Task: Find connections with filter location Idenao with filter topic #Professionalwomenwith filter profile language German with filter current company Tiens with filter school Telangana jobs and careers with filter industry Wholesale Motor Vehicles and Parts with filter service category Mortgage Lending with filter keywords title Reservationist
Action: Mouse moved to (487, 62)
Screenshot: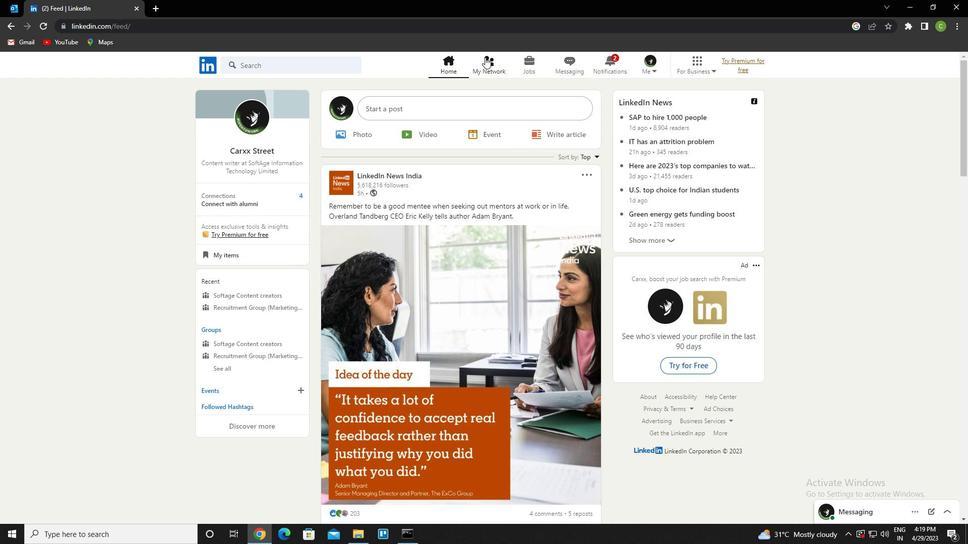 
Action: Mouse pressed left at (487, 62)
Screenshot: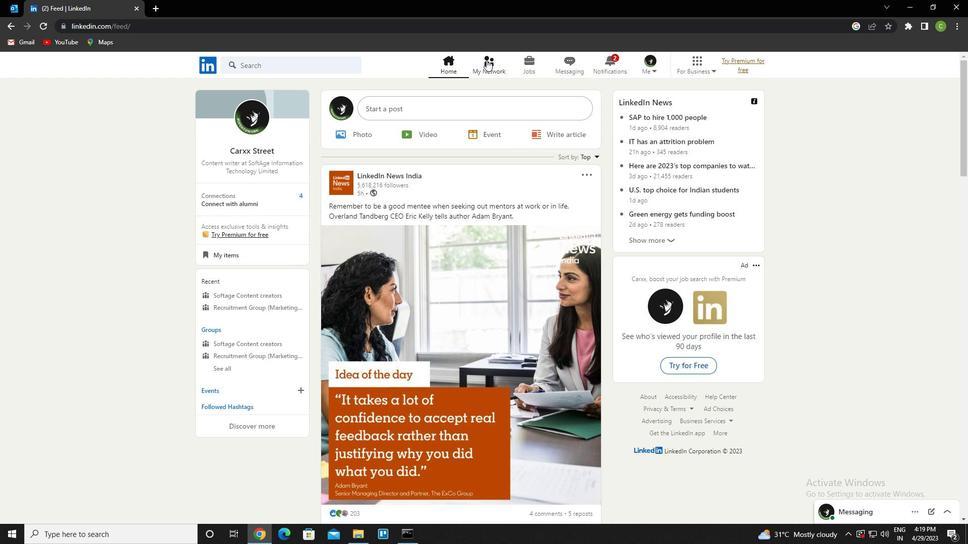 
Action: Mouse moved to (273, 129)
Screenshot: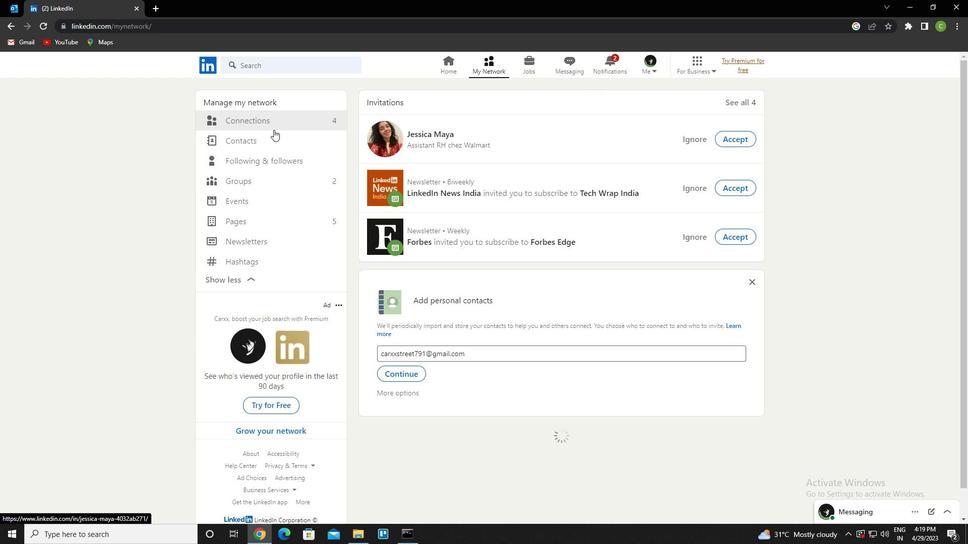 
Action: Mouse pressed left at (273, 129)
Screenshot: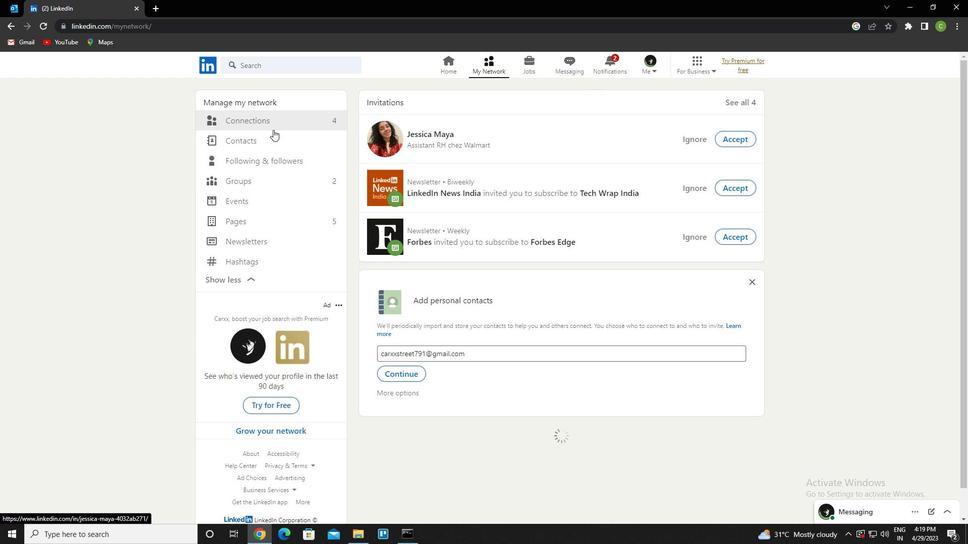 
Action: Mouse pressed left at (273, 129)
Screenshot: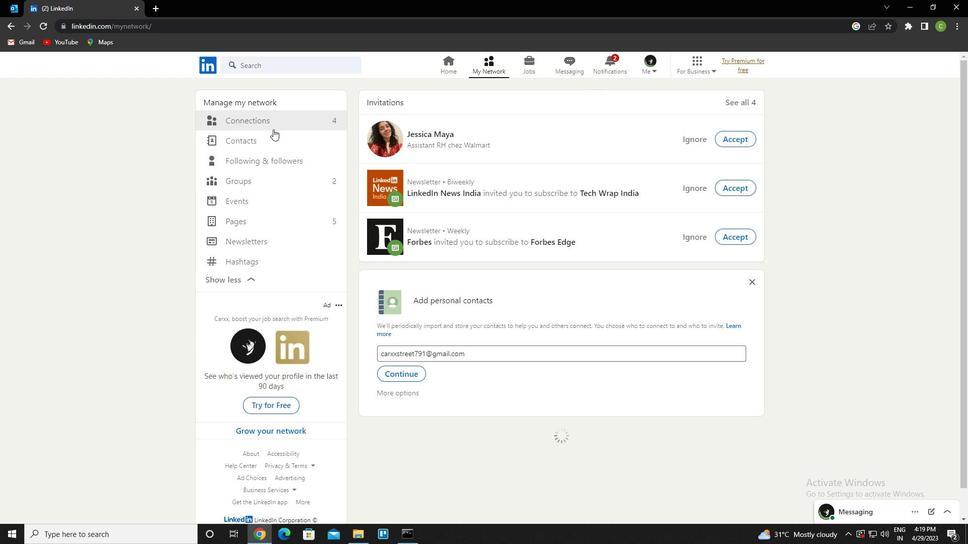 
Action: Mouse moved to (310, 120)
Screenshot: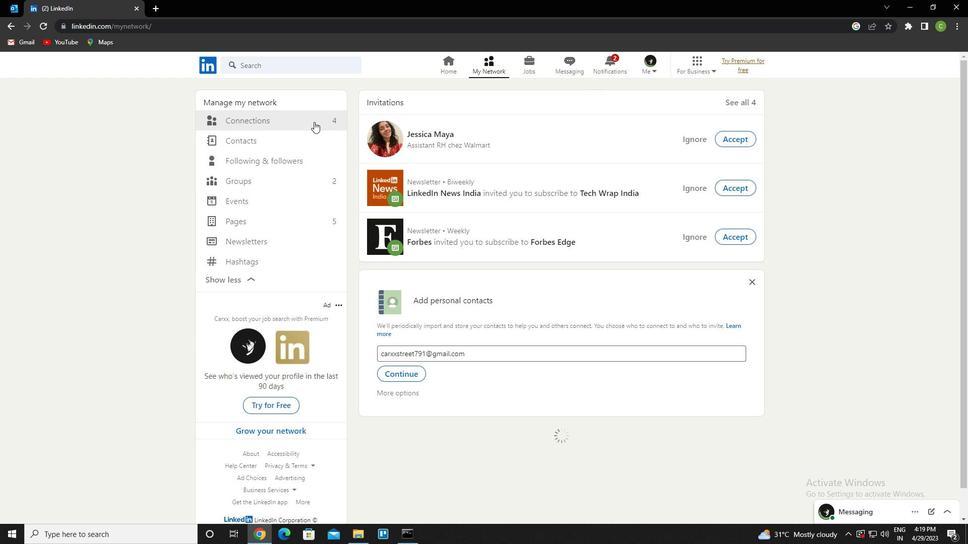 
Action: Mouse pressed left at (310, 120)
Screenshot: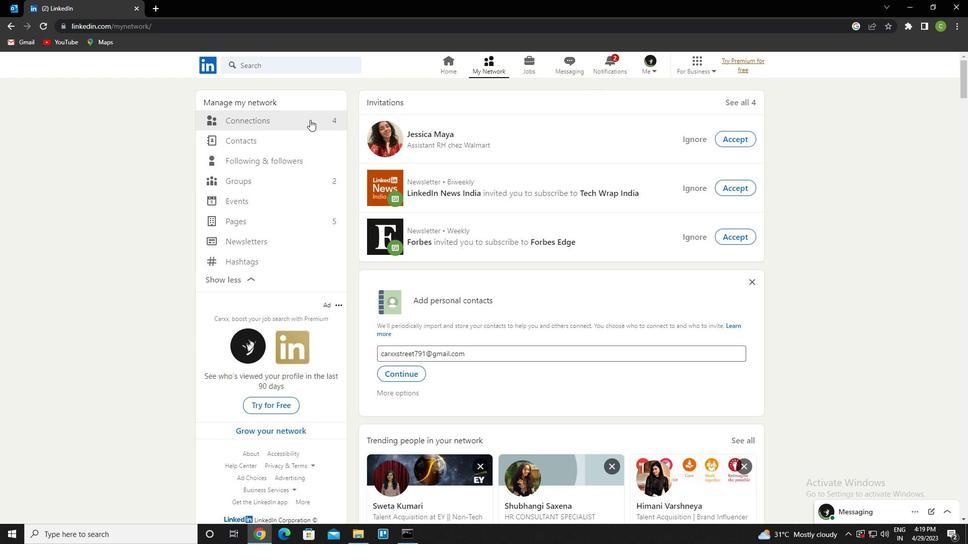 
Action: Mouse moved to (571, 123)
Screenshot: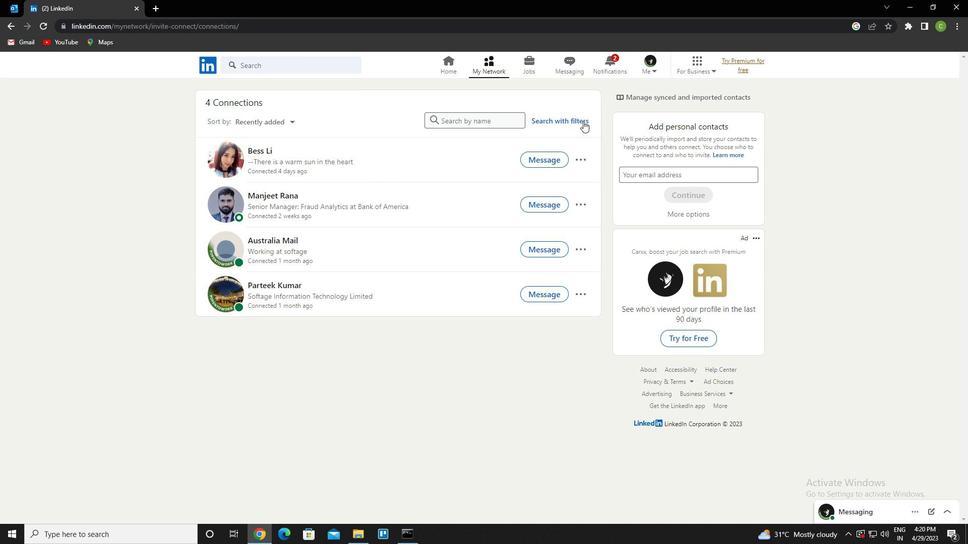 
Action: Mouse pressed left at (571, 123)
Screenshot: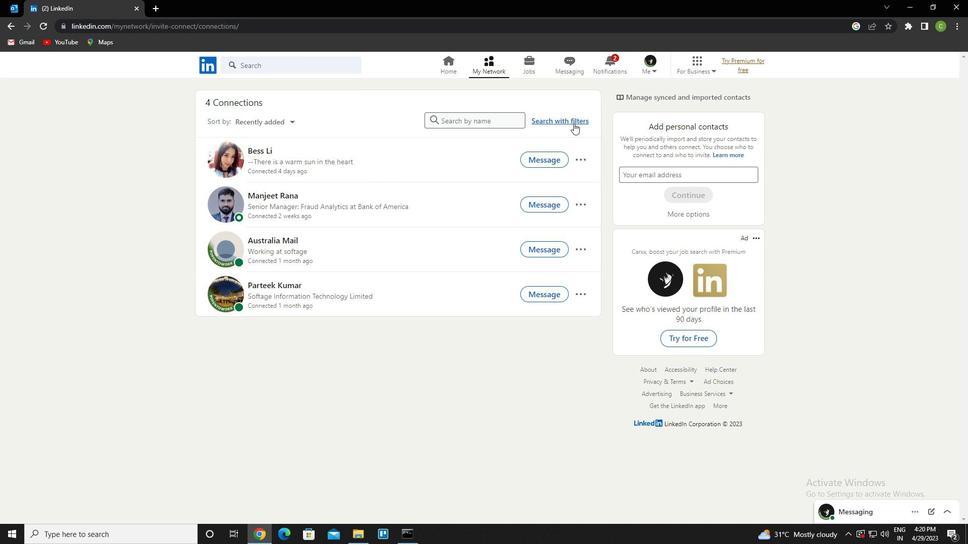 
Action: Mouse moved to (518, 96)
Screenshot: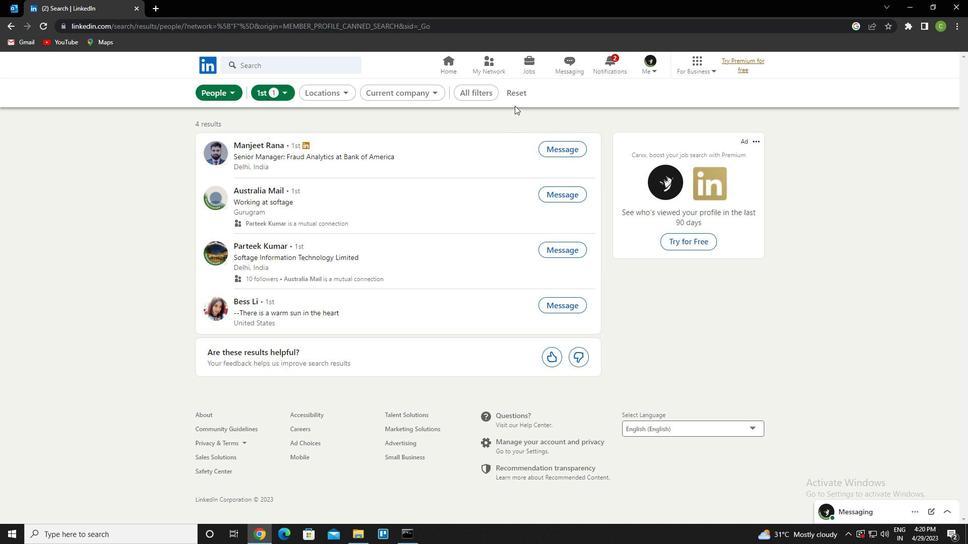 
Action: Mouse pressed left at (518, 96)
Screenshot: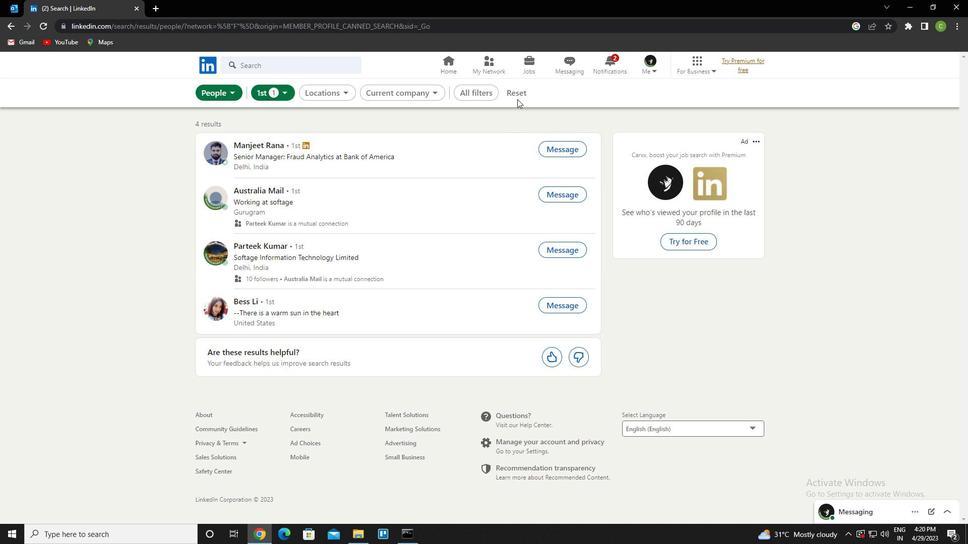 
Action: Mouse moved to (502, 97)
Screenshot: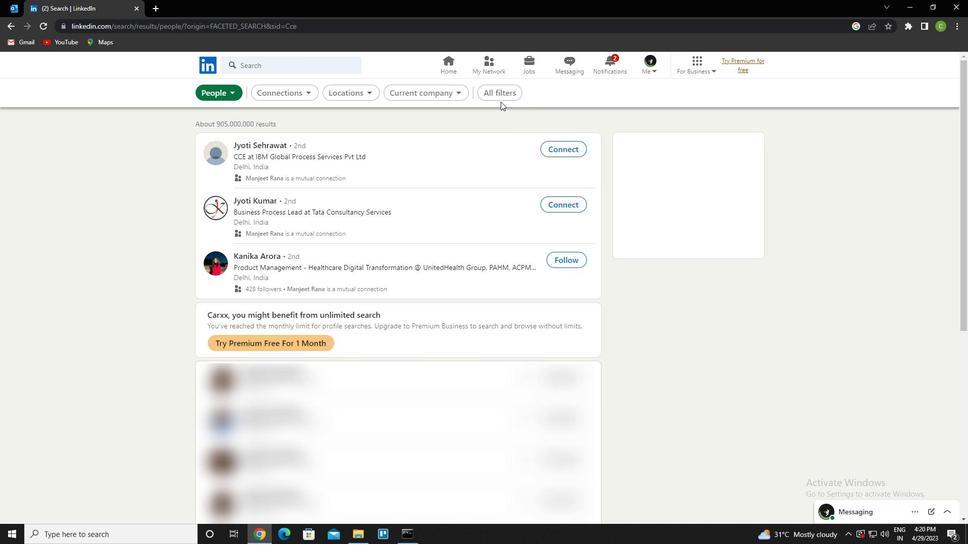 
Action: Mouse pressed left at (502, 97)
Screenshot: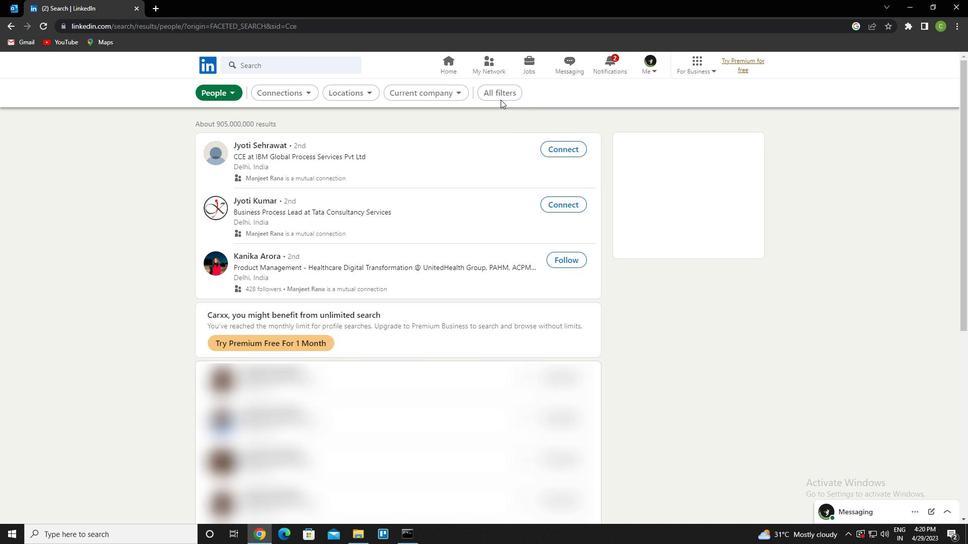 
Action: Mouse moved to (779, 334)
Screenshot: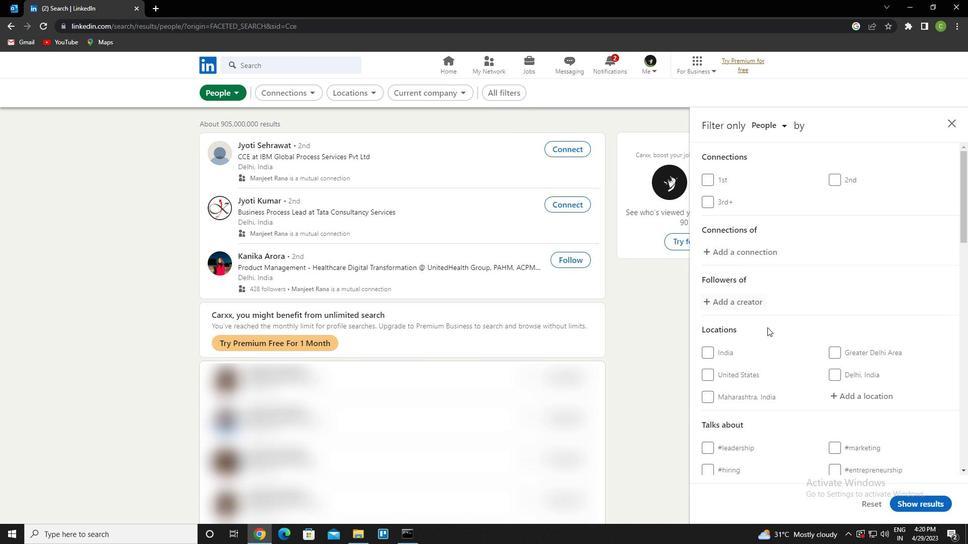 
Action: Mouse scrolled (779, 333) with delta (0, 0)
Screenshot: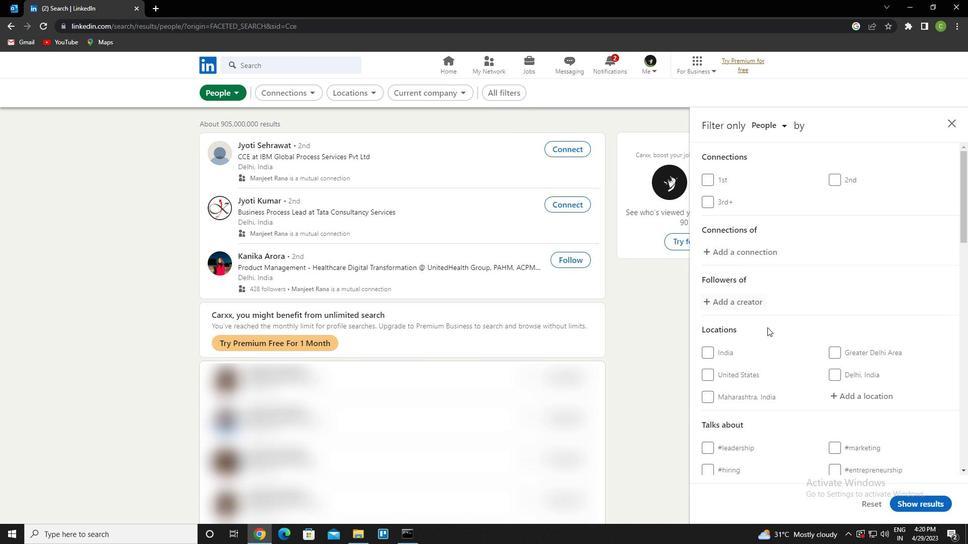 
Action: Mouse moved to (782, 334)
Screenshot: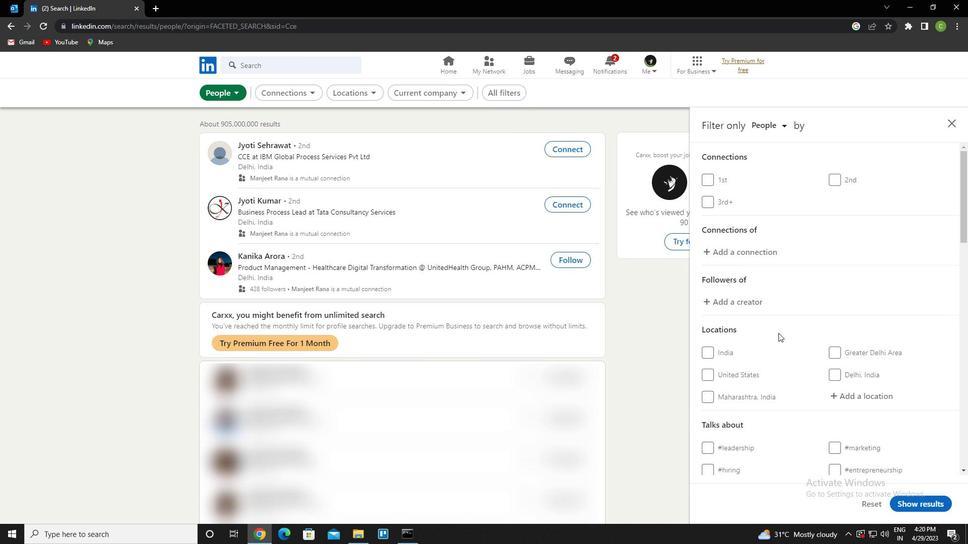 
Action: Mouse scrolled (782, 333) with delta (0, 0)
Screenshot: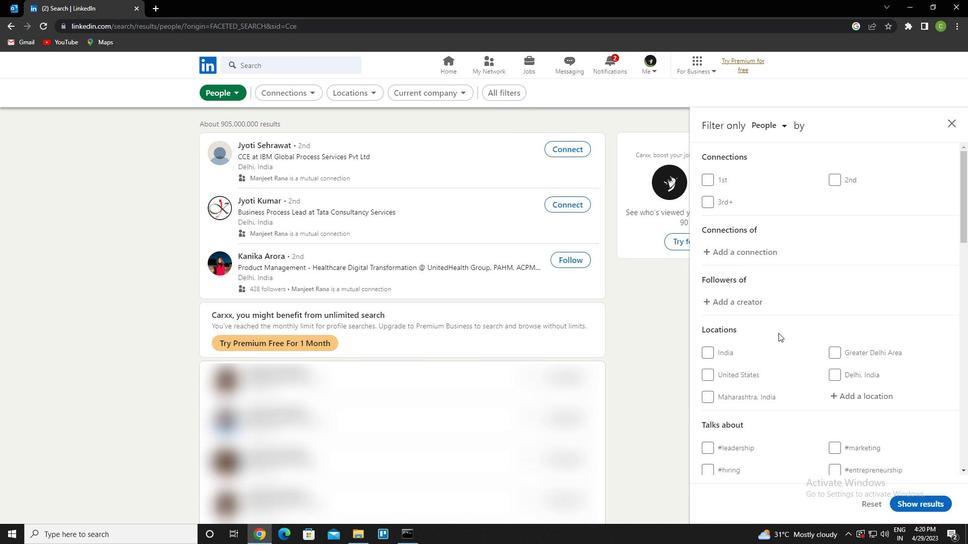 
Action: Mouse moved to (851, 299)
Screenshot: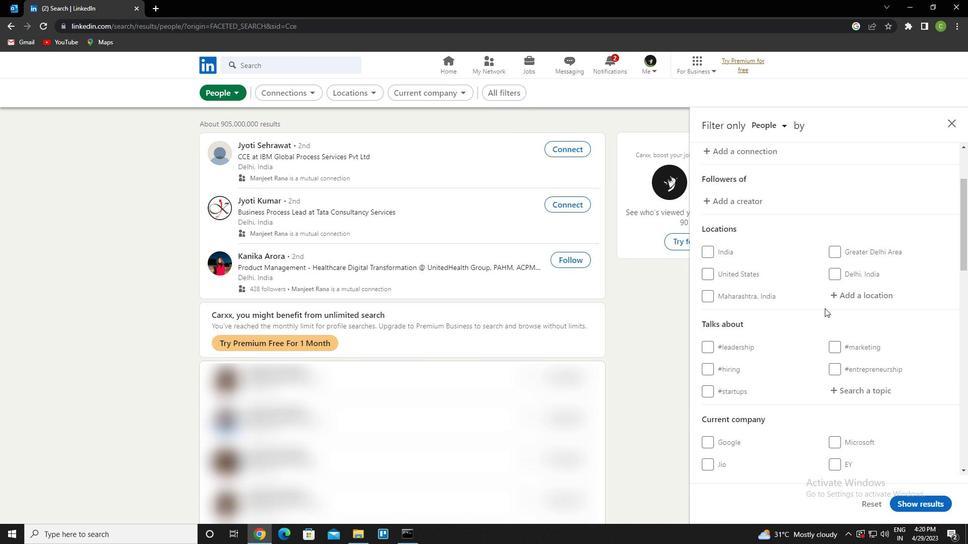 
Action: Mouse pressed left at (851, 299)
Screenshot: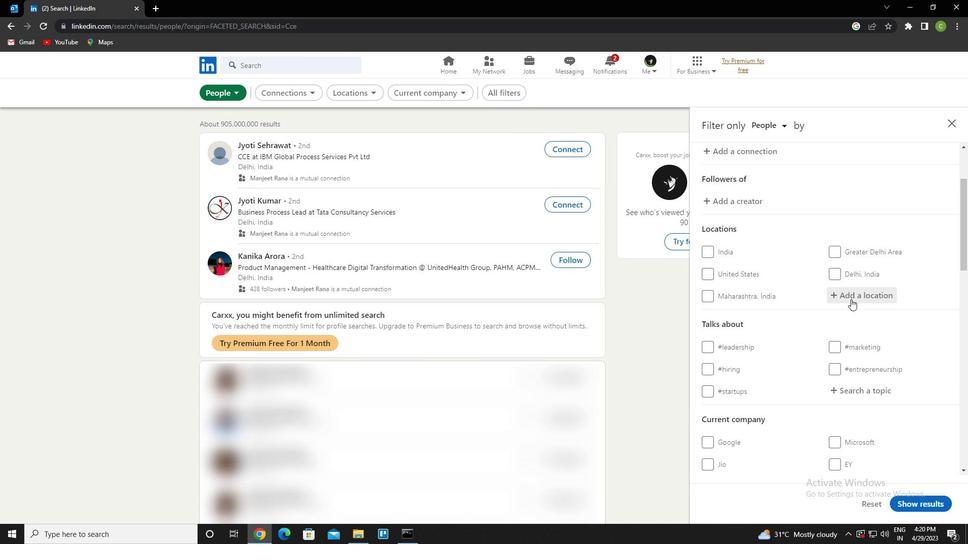 
Action: Key pressed <Key.caps_lock>i<Key.caps_lock>deneo<Key.backspace><Key.backspace>ao<Key.enter>
Screenshot: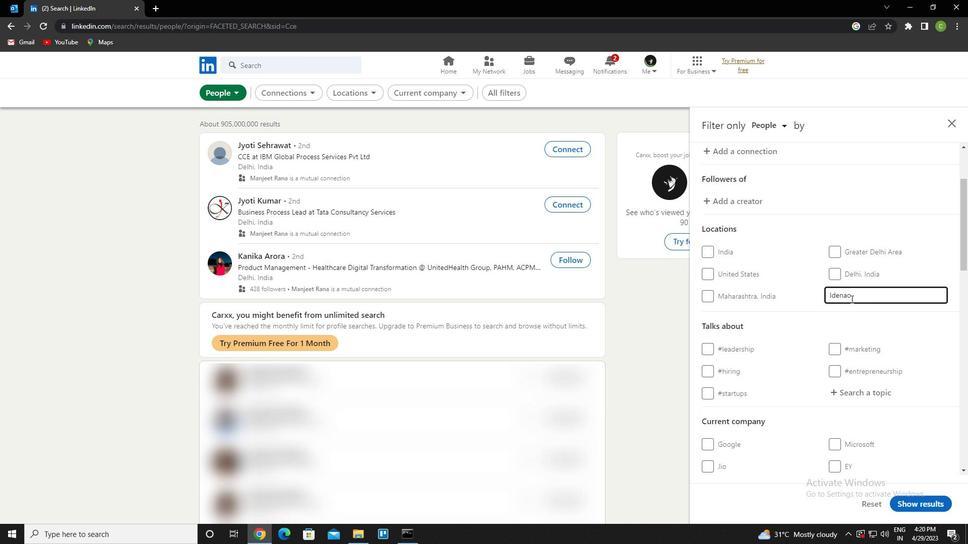 
Action: Mouse moved to (944, 364)
Screenshot: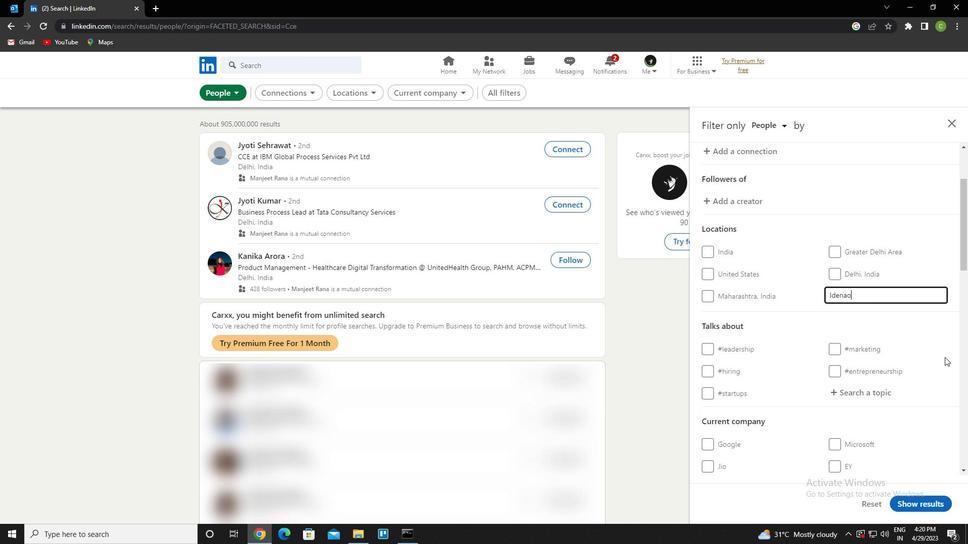 
Action: Mouse scrolled (944, 364) with delta (0, 0)
Screenshot: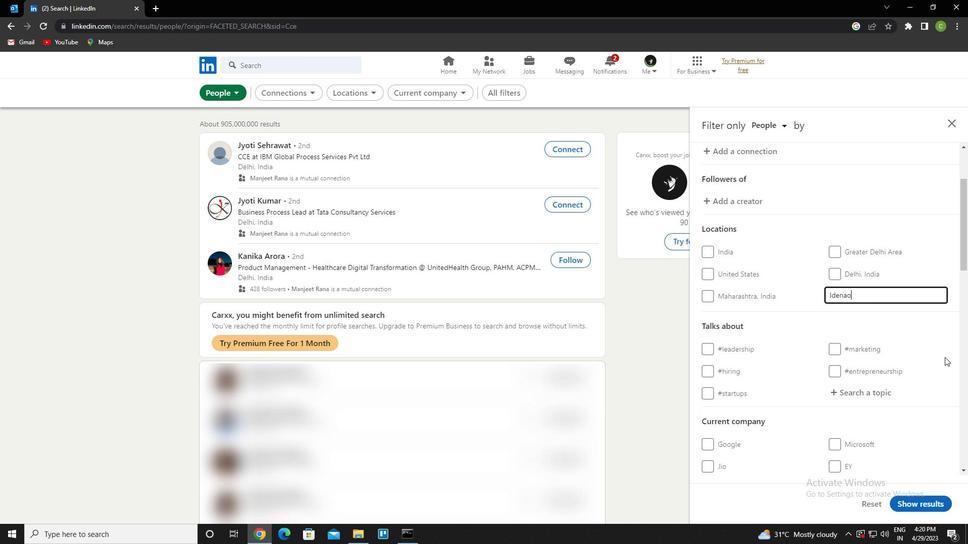 
Action: Mouse moved to (934, 424)
Screenshot: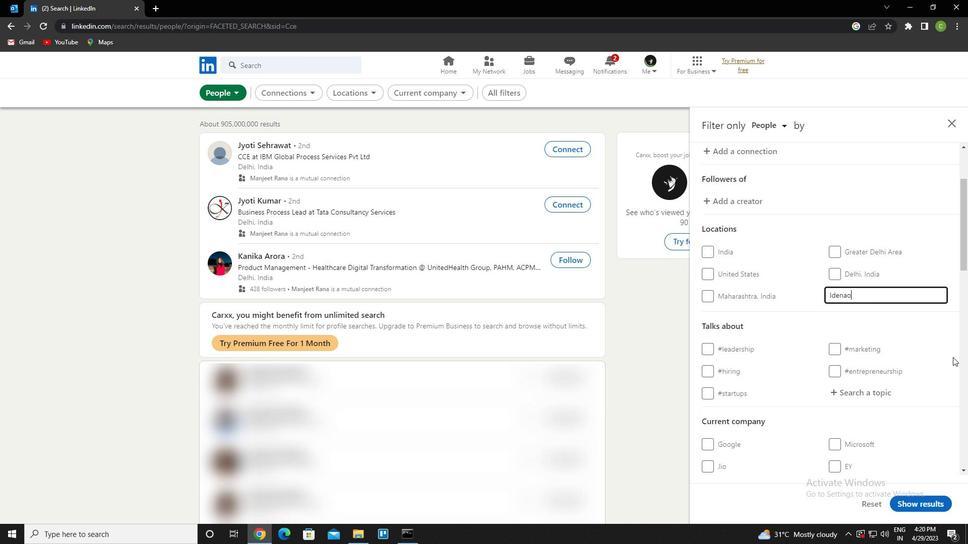 
Action: Mouse scrolled (934, 423) with delta (0, 0)
Screenshot: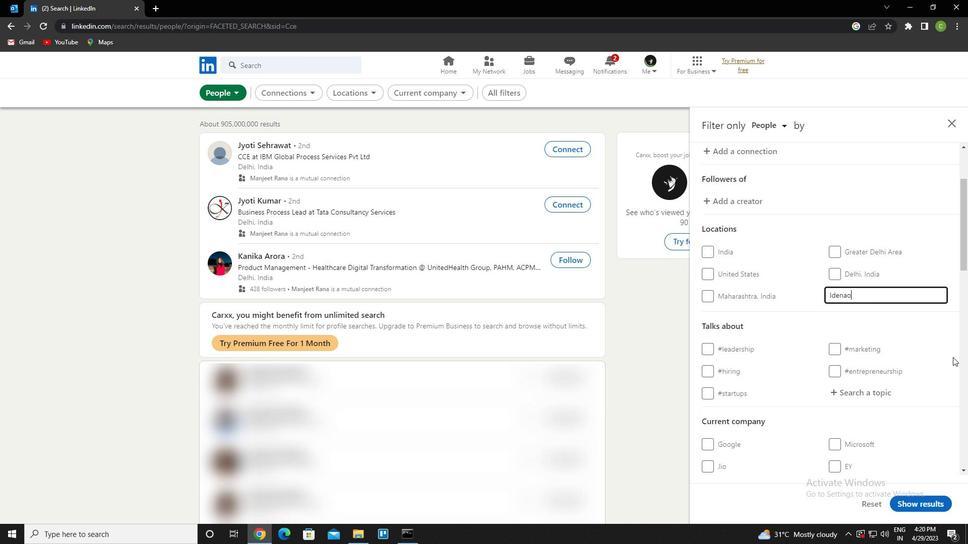 
Action: Mouse moved to (864, 291)
Screenshot: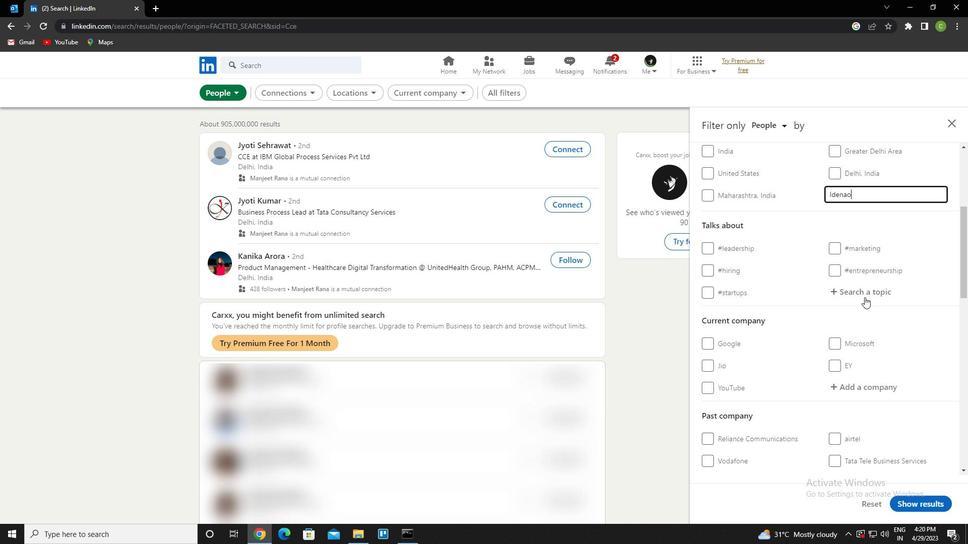 
Action: Mouse pressed left at (864, 291)
Screenshot: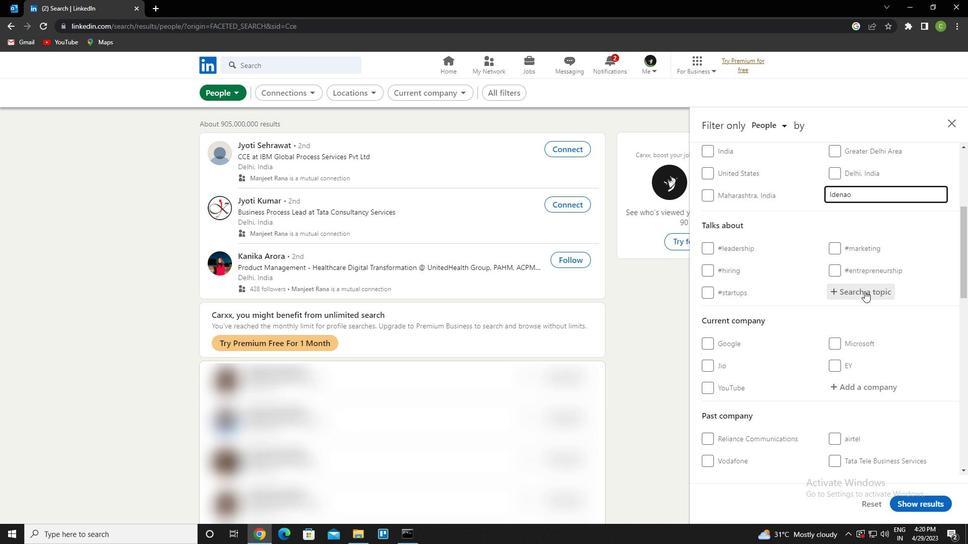 
Action: Key pressed <Key.caps_lock>p<Key.caps_lock>rofessionalwomen<Key.down><Key.enter>
Screenshot: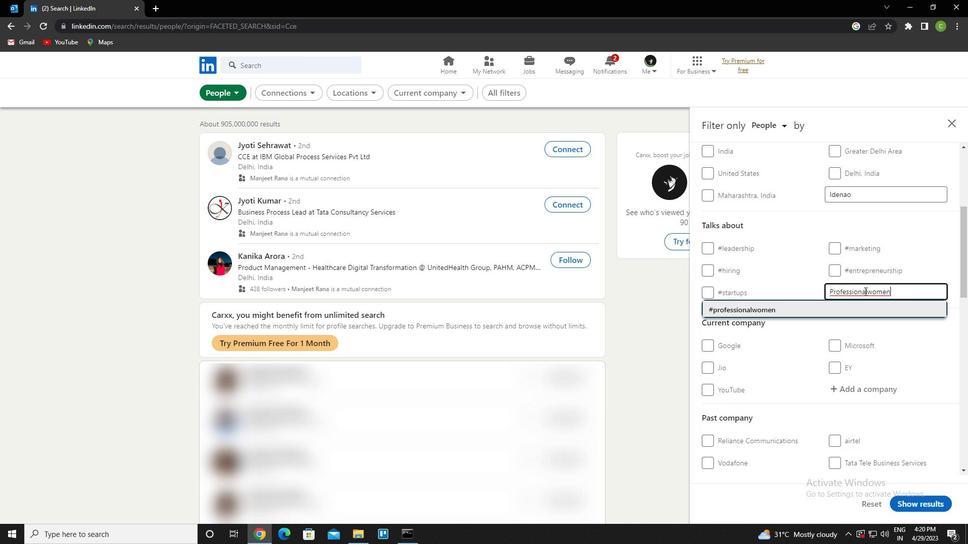 
Action: Mouse scrolled (864, 291) with delta (0, 0)
Screenshot: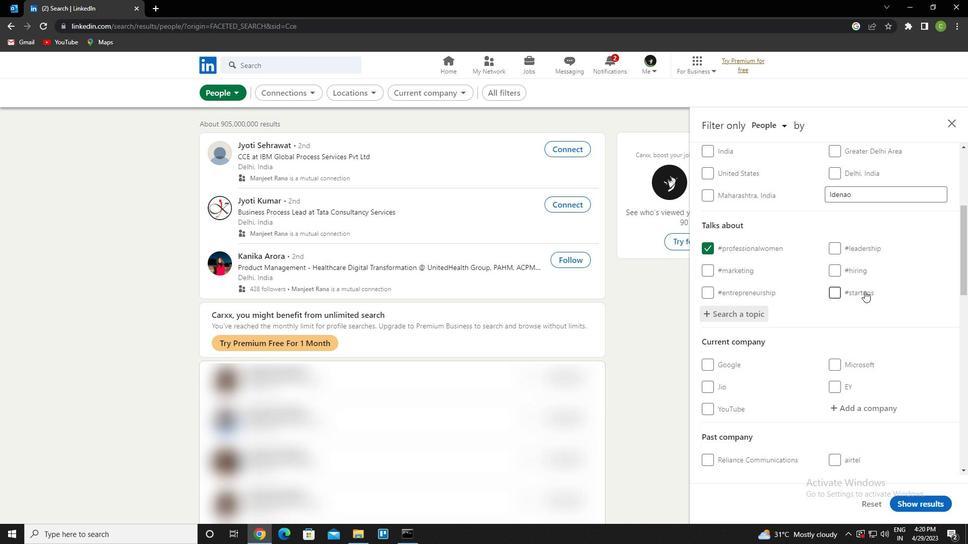 
Action: Mouse scrolled (864, 291) with delta (0, 0)
Screenshot: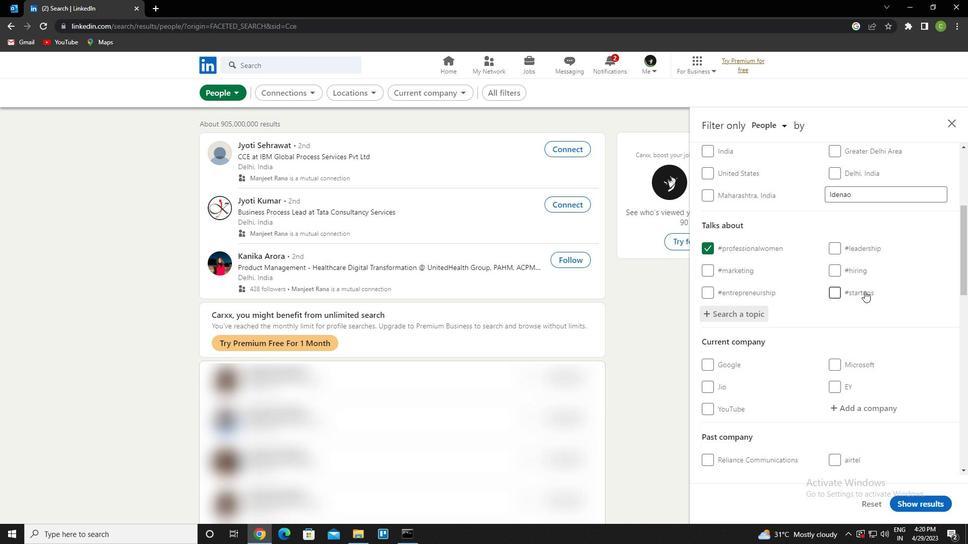 
Action: Mouse scrolled (864, 291) with delta (0, 0)
Screenshot: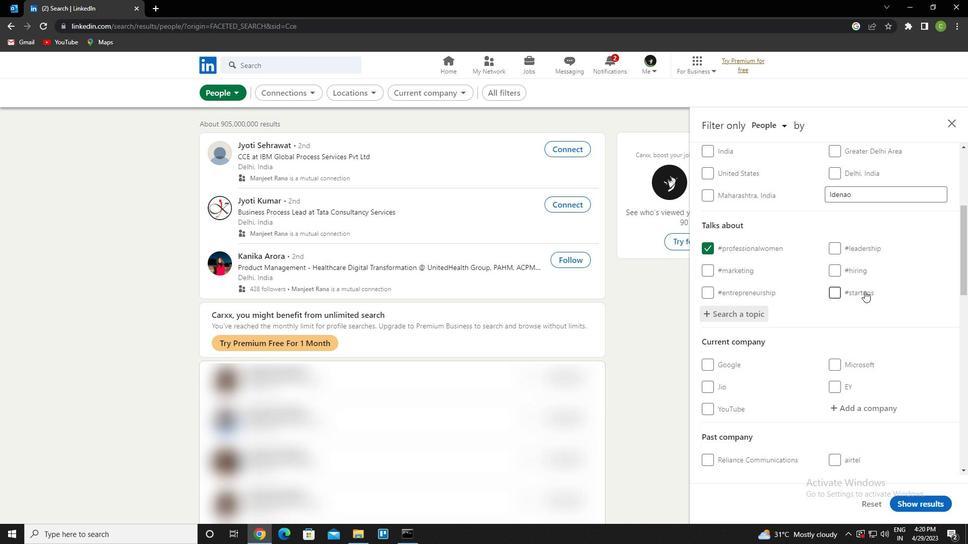 
Action: Mouse scrolled (864, 291) with delta (0, 0)
Screenshot: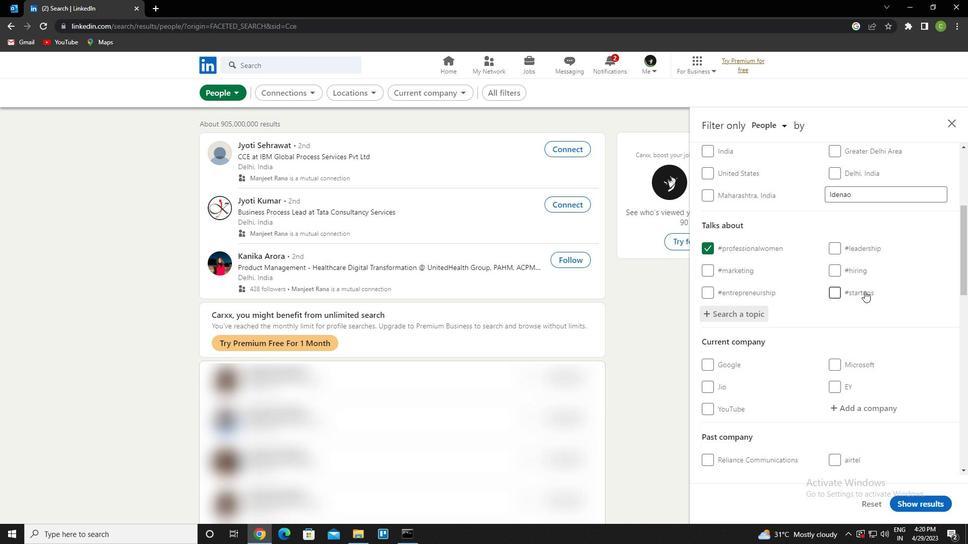 
Action: Mouse scrolled (864, 291) with delta (0, 0)
Screenshot: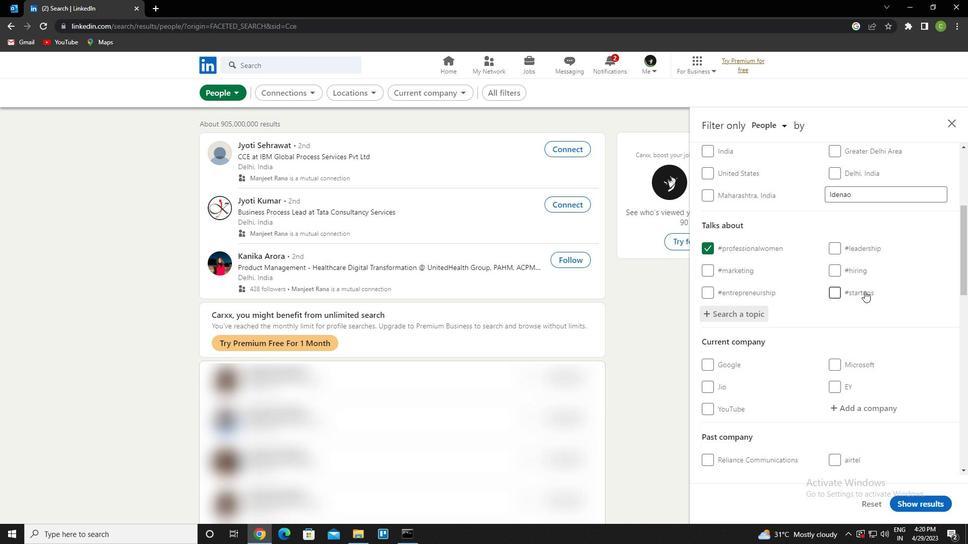 
Action: Mouse scrolled (864, 291) with delta (0, 0)
Screenshot: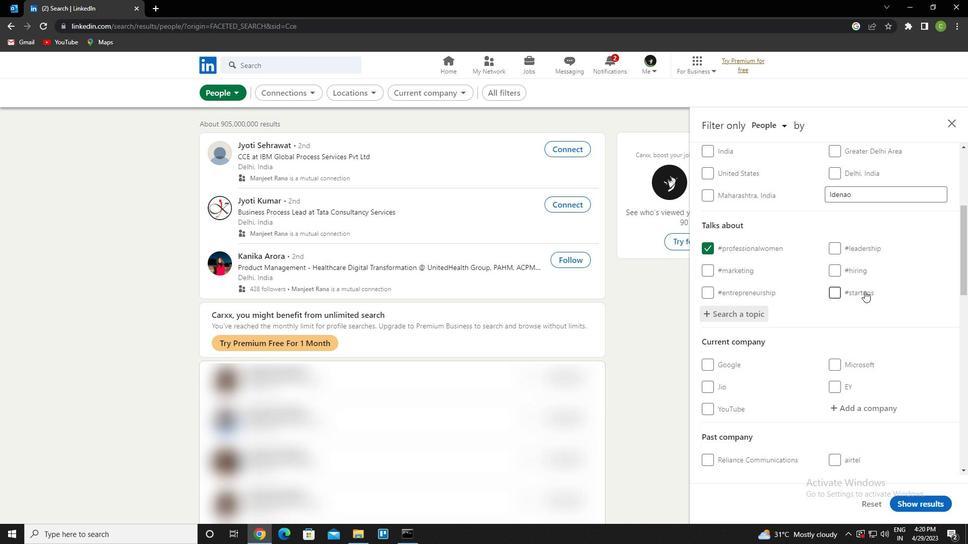 
Action: Mouse scrolled (864, 291) with delta (0, 0)
Screenshot: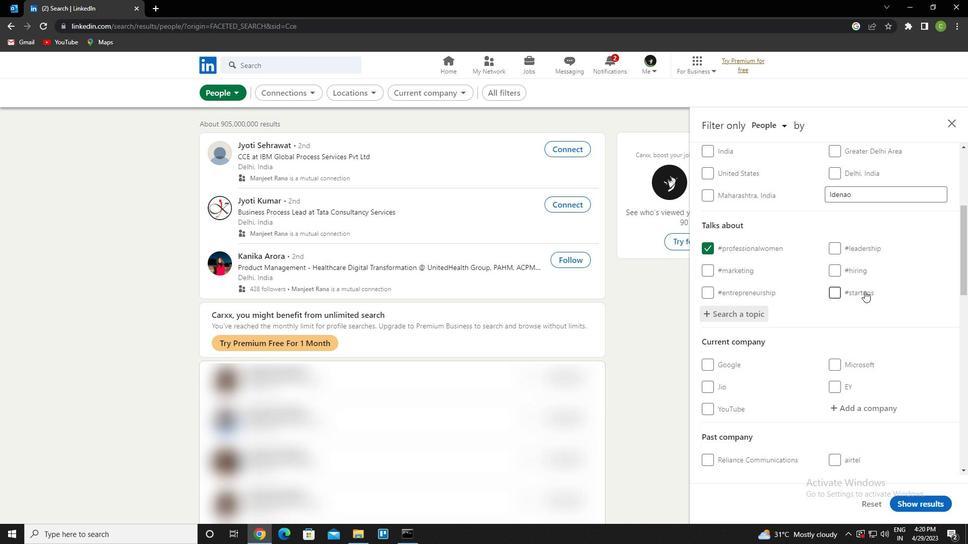 
Action: Mouse scrolled (864, 291) with delta (0, 0)
Screenshot: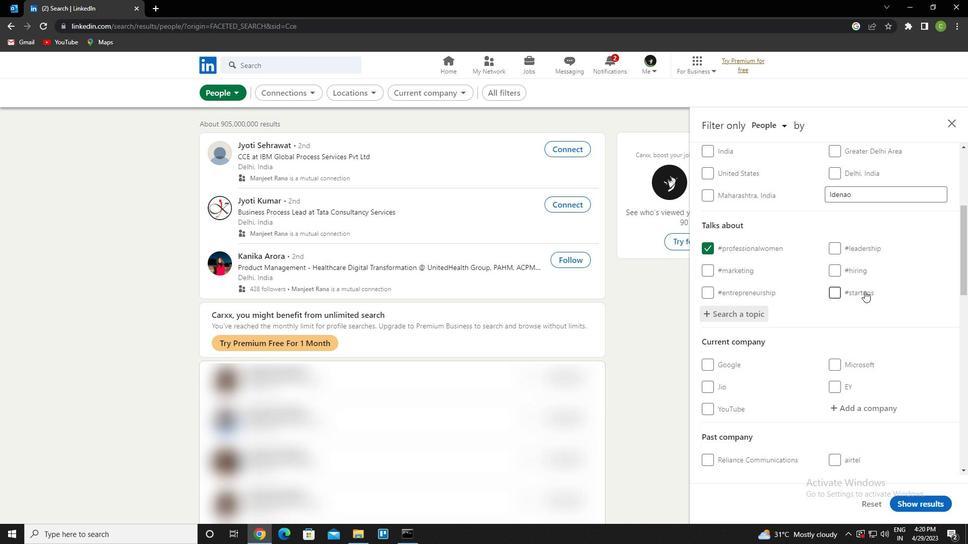 
Action: Mouse scrolled (864, 291) with delta (0, 0)
Screenshot: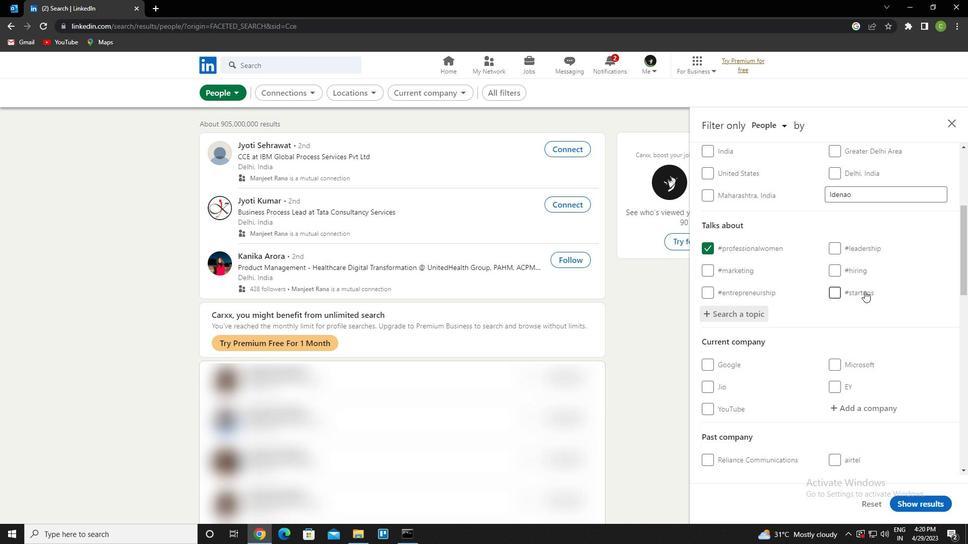 
Action: Mouse moved to (696, 367)
Screenshot: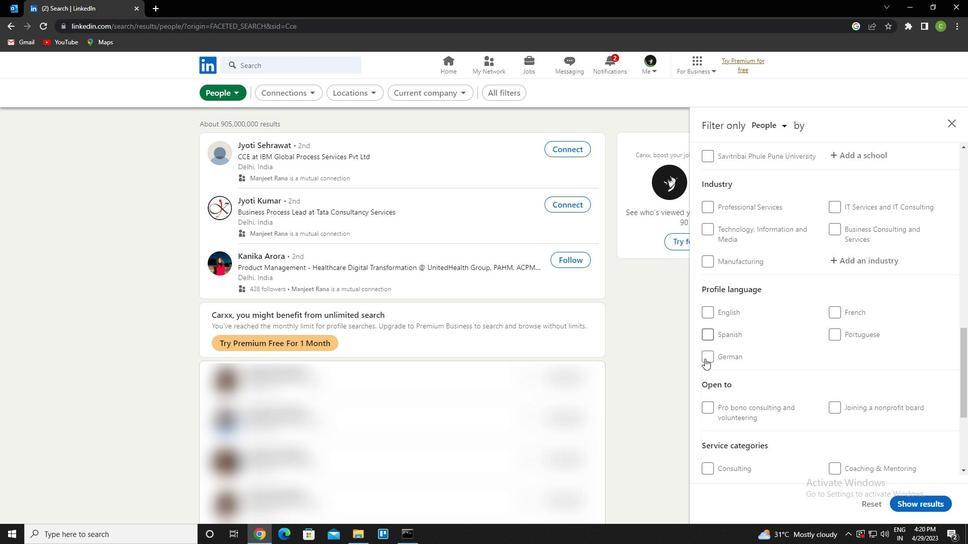 
Action: Mouse pressed left at (696, 367)
Screenshot: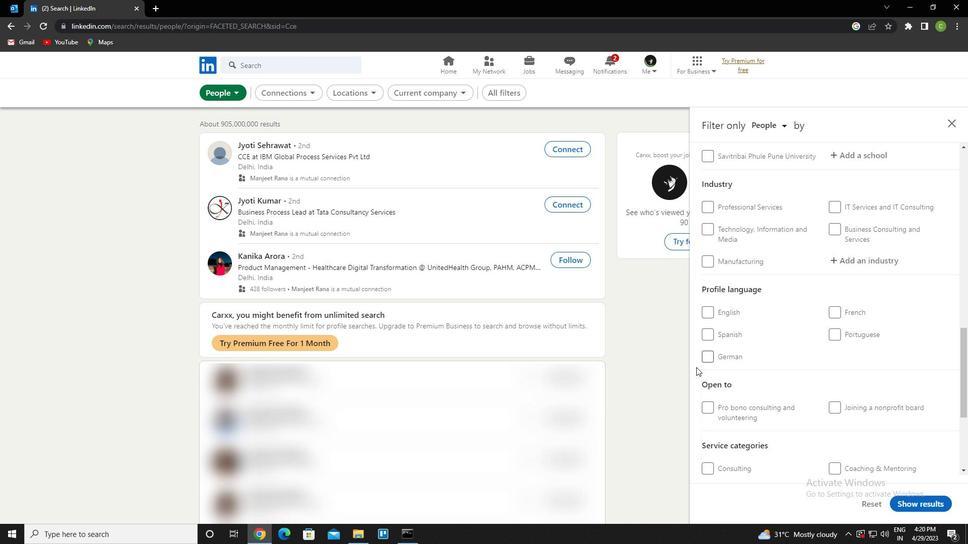 
Action: Mouse moved to (700, 364)
Screenshot: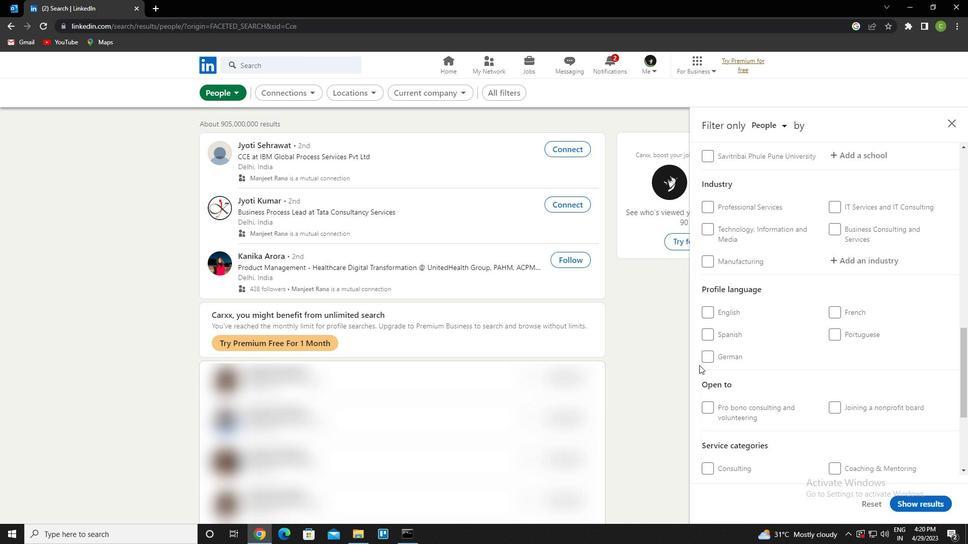 
Action: Mouse pressed left at (700, 364)
Screenshot: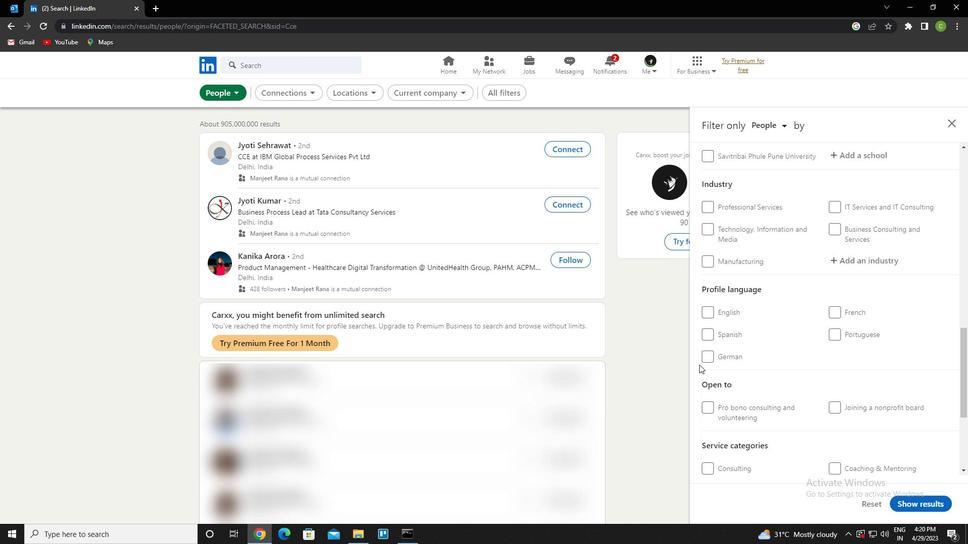 
Action: Mouse moved to (713, 361)
Screenshot: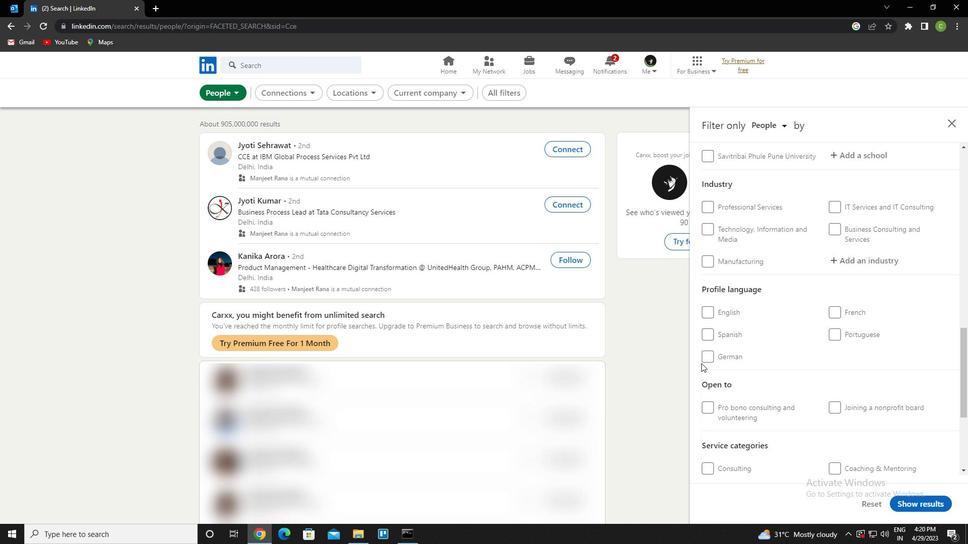 
Action: Mouse pressed left at (713, 361)
Screenshot: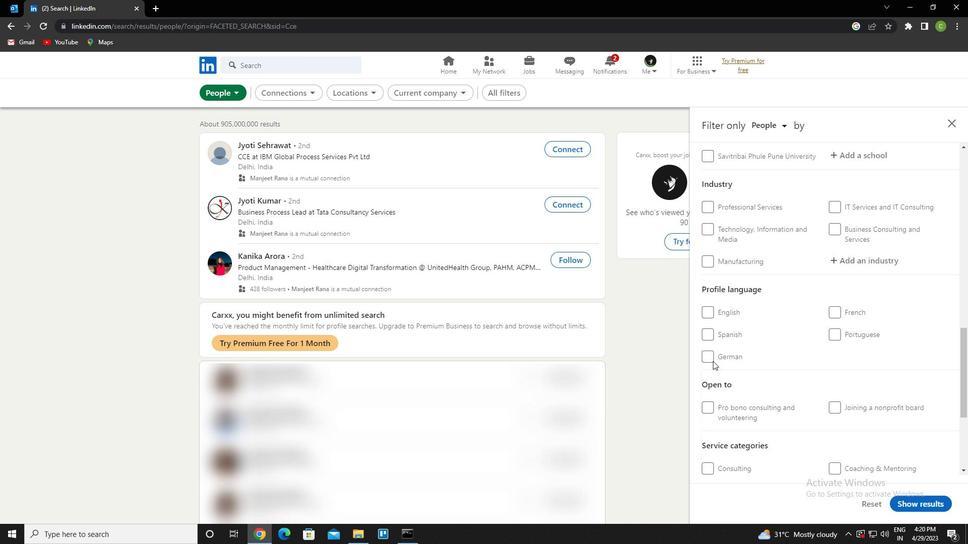 
Action: Mouse moved to (801, 350)
Screenshot: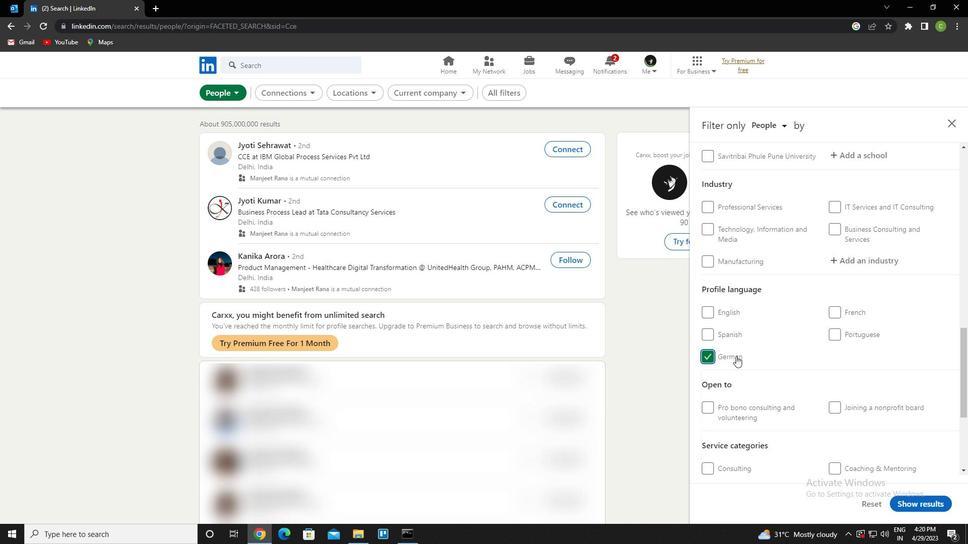 
Action: Mouse scrolled (801, 351) with delta (0, 0)
Screenshot: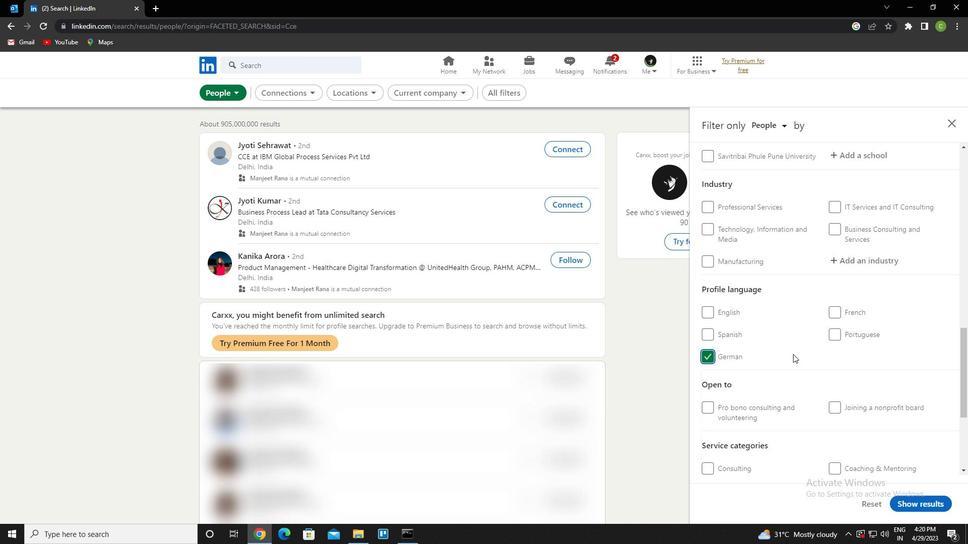 
Action: Mouse scrolled (801, 351) with delta (0, 0)
Screenshot: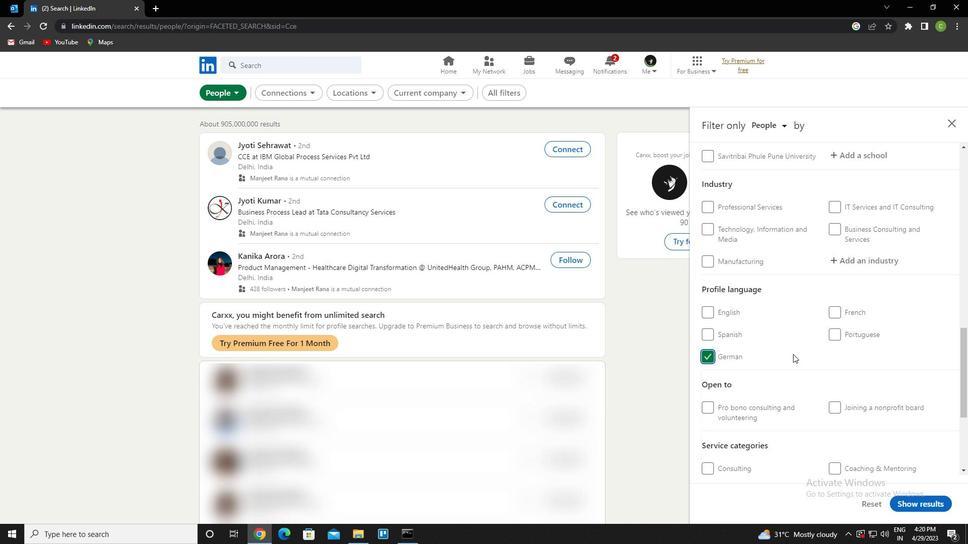 
Action: Mouse scrolled (801, 351) with delta (0, 0)
Screenshot: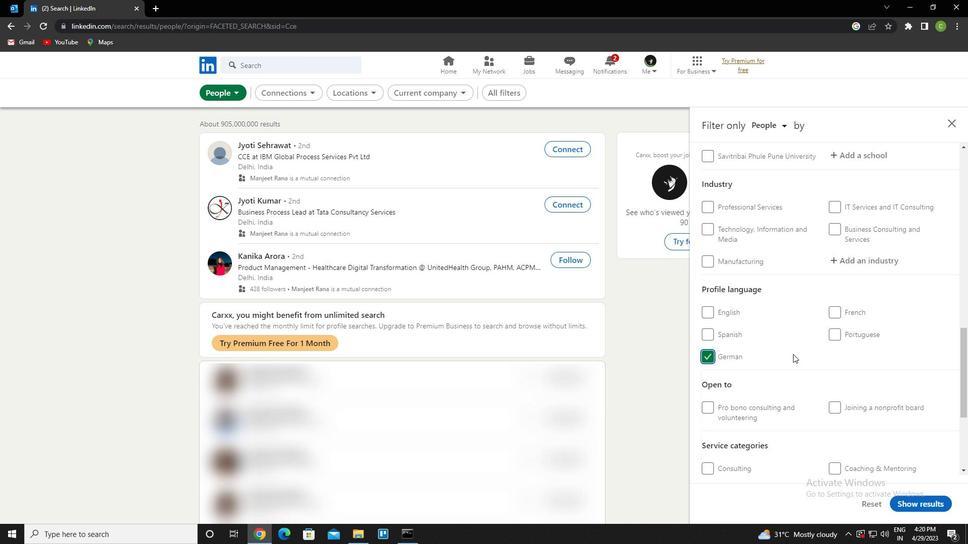 
Action: Mouse scrolled (801, 351) with delta (0, 0)
Screenshot: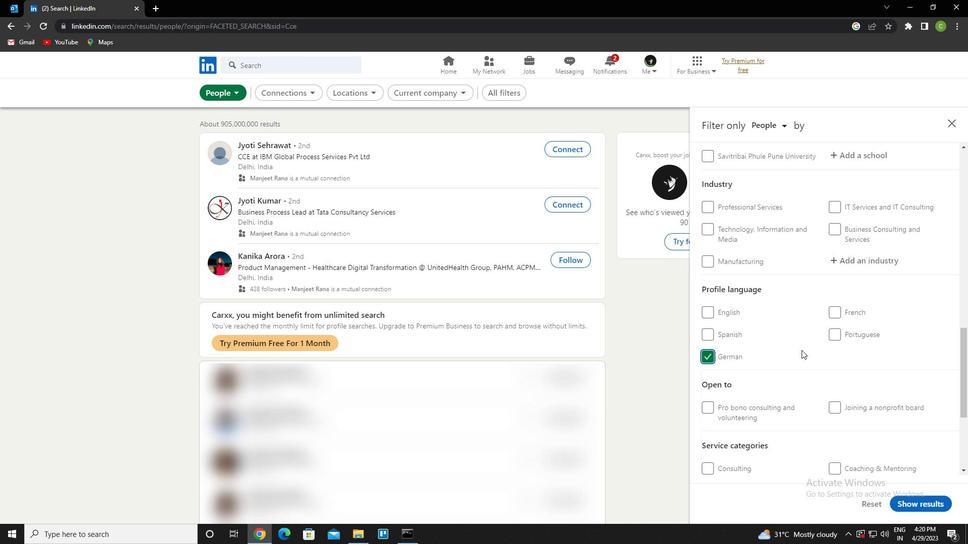
Action: Mouse scrolled (801, 351) with delta (0, 0)
Screenshot: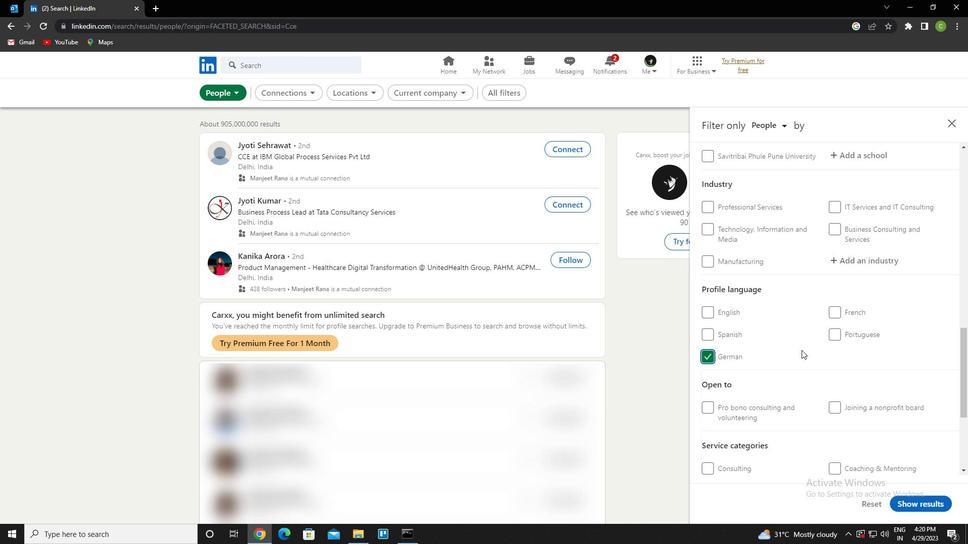 
Action: Mouse scrolled (801, 351) with delta (0, 0)
Screenshot: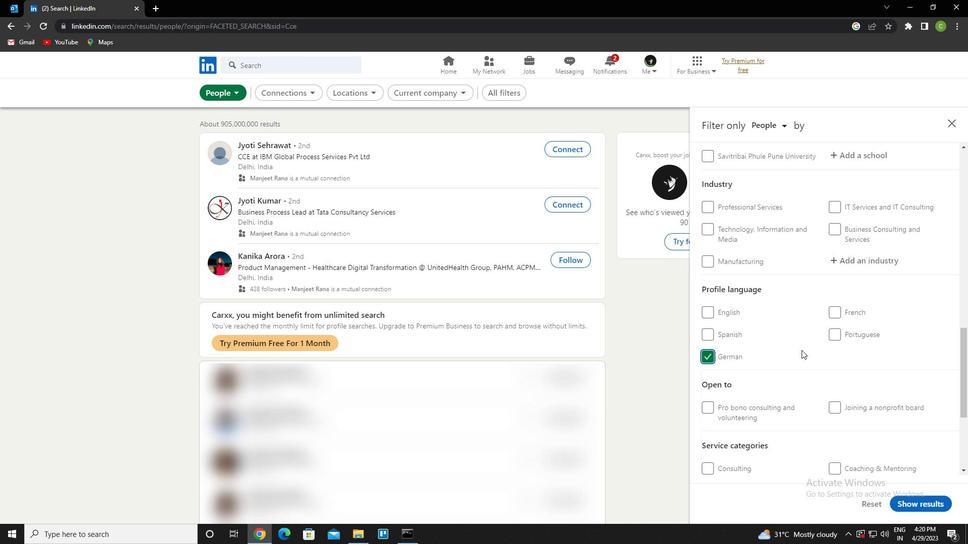 
Action: Mouse moved to (869, 263)
Screenshot: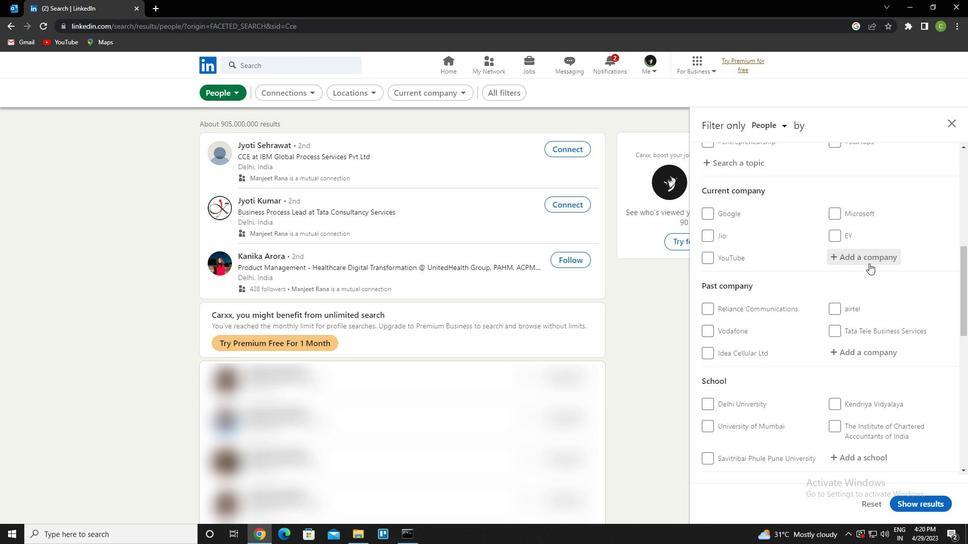 
Action: Mouse pressed left at (869, 263)
Screenshot: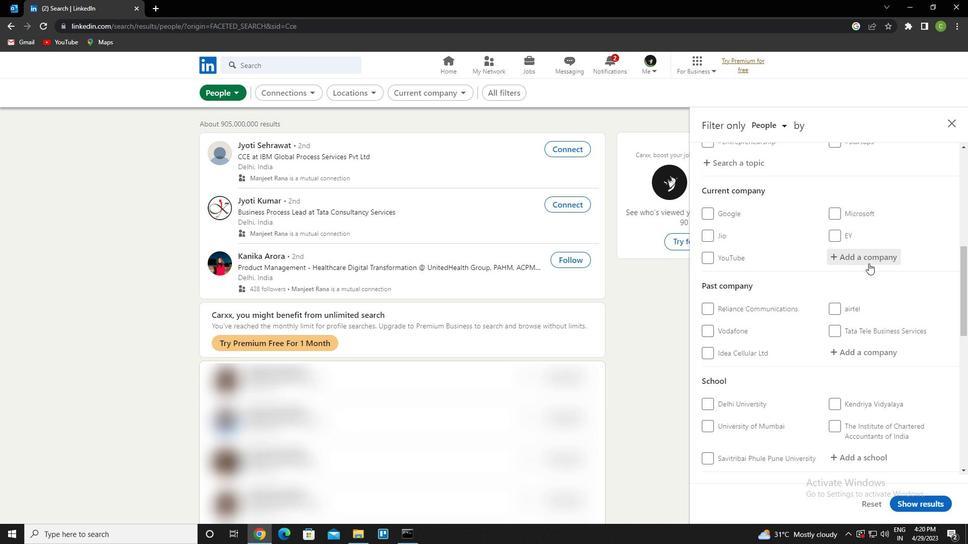 
Action: Key pressed <Key.caps_lock>t<Key.caps_lock>iens<Key.down><Key.enter>
Screenshot: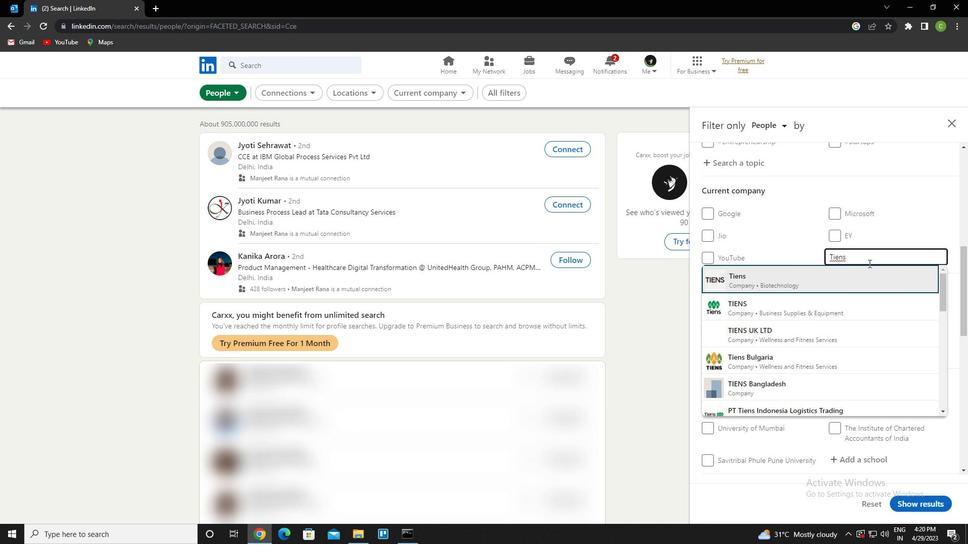
Action: Mouse moved to (869, 264)
Screenshot: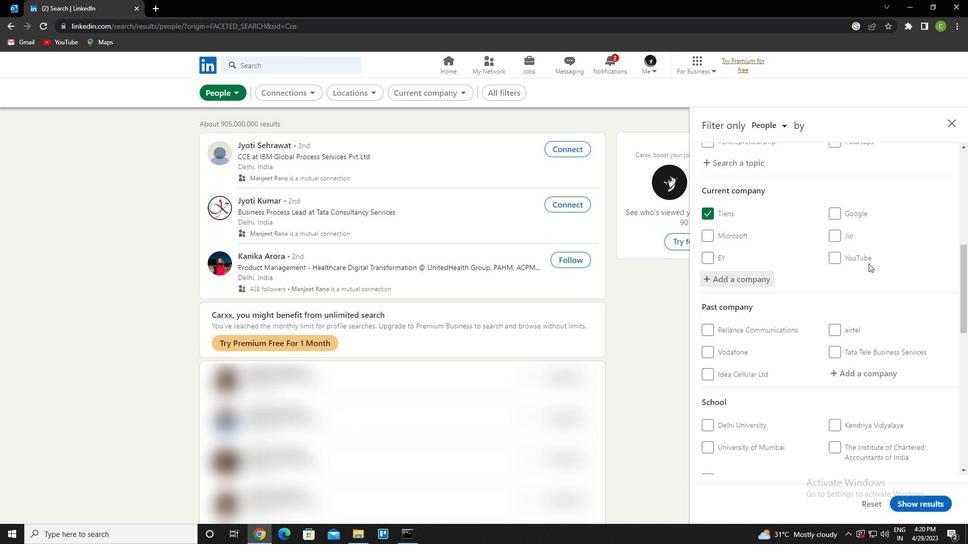 
Action: Mouse scrolled (869, 263) with delta (0, 0)
Screenshot: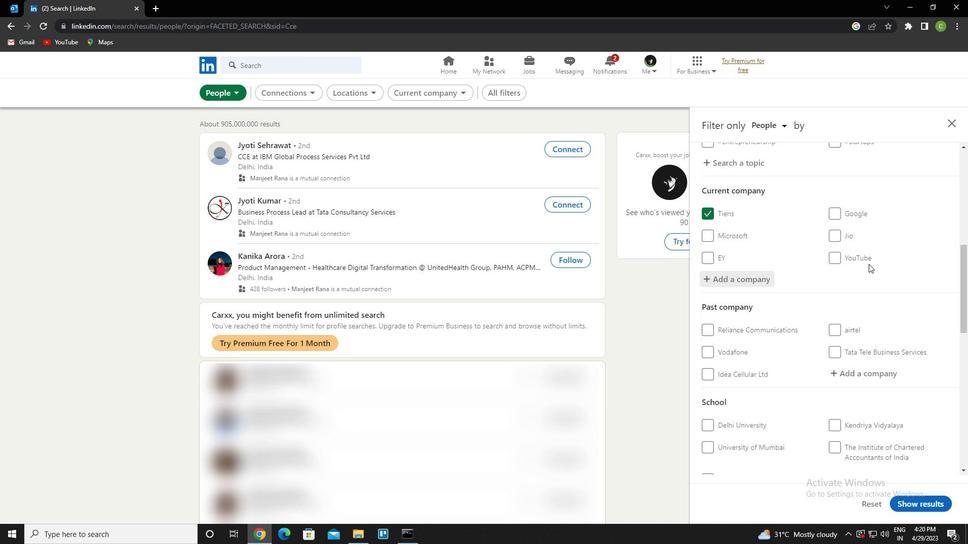 
Action: Mouse scrolled (869, 263) with delta (0, 0)
Screenshot: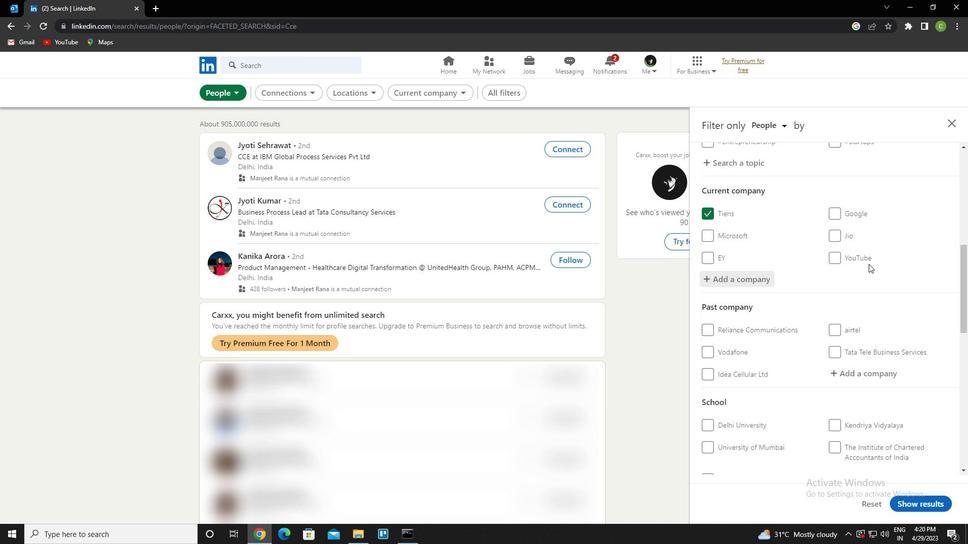 
Action: Mouse scrolled (869, 263) with delta (0, 0)
Screenshot: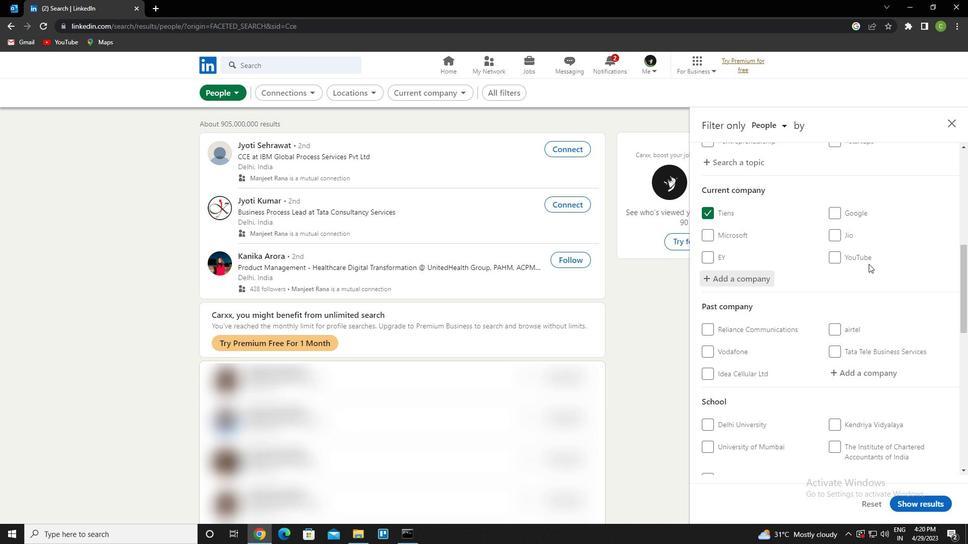 
Action: Mouse moved to (869, 264)
Screenshot: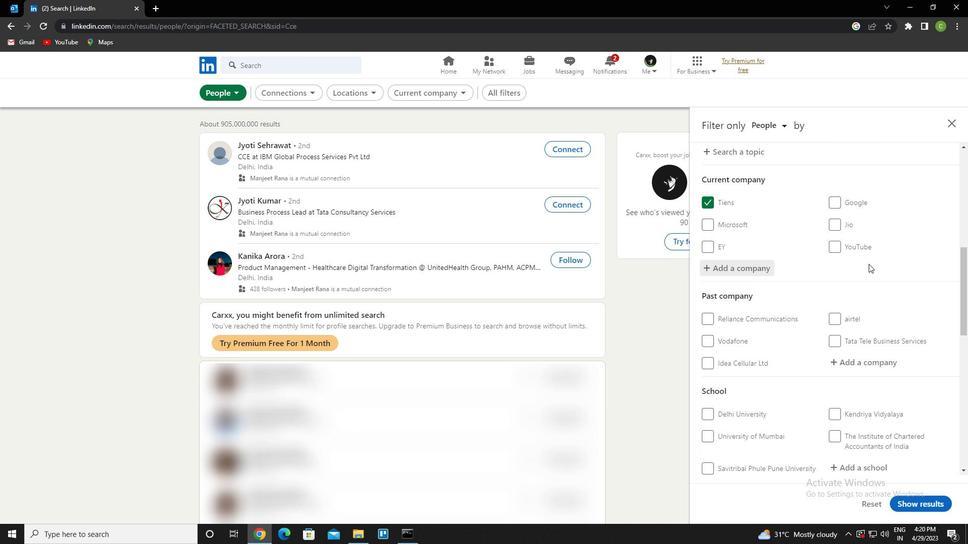 
Action: Mouse scrolled (869, 263) with delta (0, 0)
Screenshot: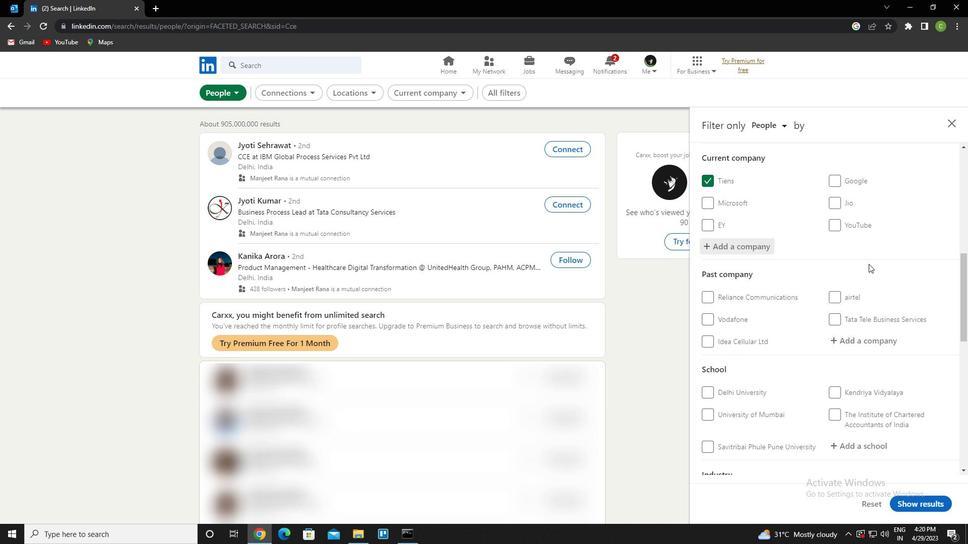 
Action: Mouse moved to (860, 283)
Screenshot: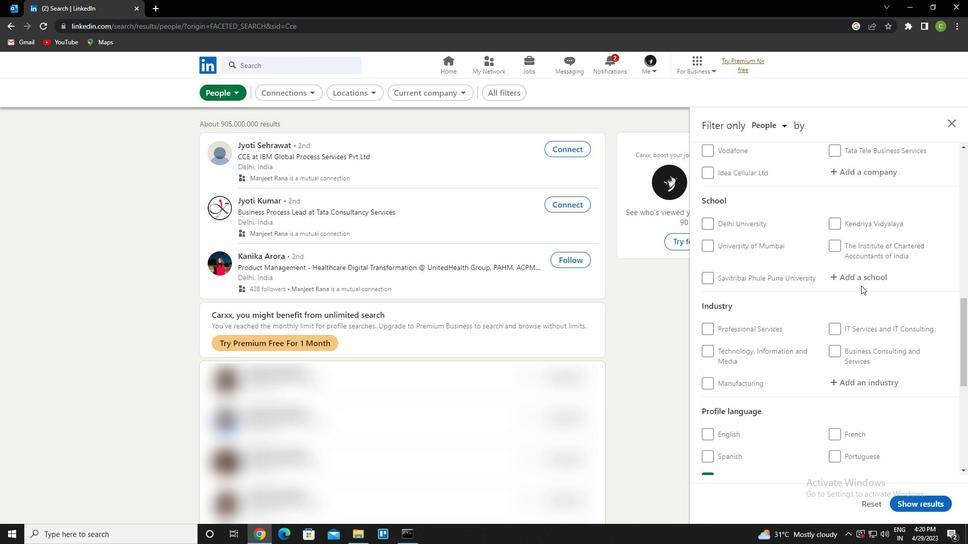 
Action: Mouse pressed left at (860, 283)
Screenshot: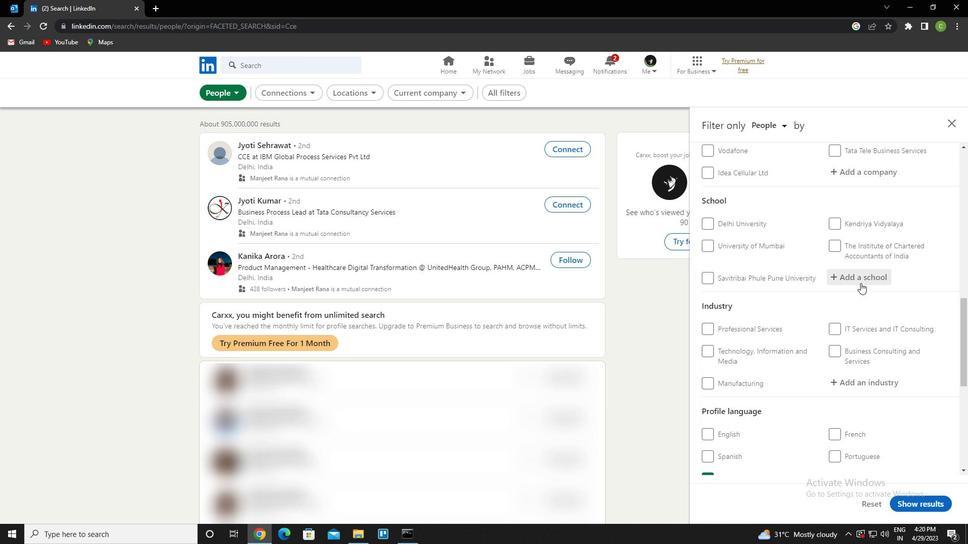
Action: Key pressed <Key.caps_lock>i<Key.caps_lock>nstitute<Key.space>of<Key.space>
Screenshot: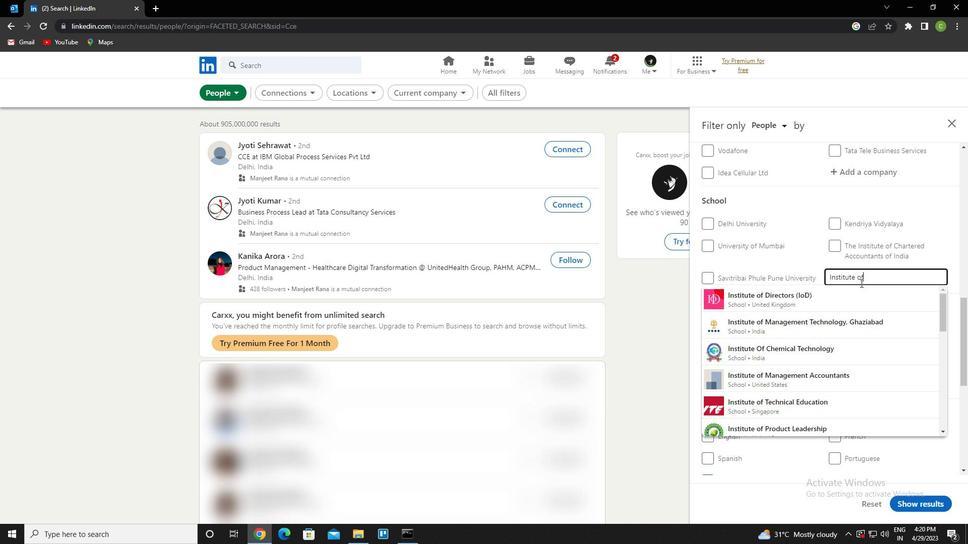 
Action: Mouse moved to (862, 283)
Screenshot: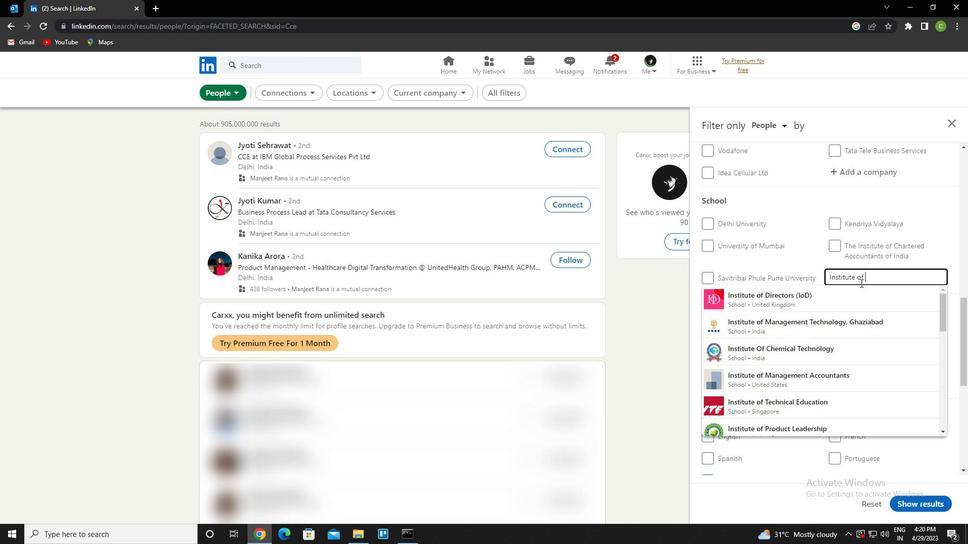 
Action: Key pressed <Key.backspace><Key.backspace><Key.backspace><Key.backspace><Key.backspace><Key.backspace><Key.backspace><Key.backspace><Key.backspace><Key.backspace><Key.backspace><Key.backspace><Key.backspace><Key.backspace><Key.backspace><Key.backspace><Key.backspace><Key.backspace><Key.backspace><Key.backspace><Key.backspace><Key.backspace><Key.backspace><Key.backspace><Key.backspace><Key.backspace><Key.backspace><Key.caps_lock>t<Key.caps_lock>elegana<Key.left><Key.left><Key.left><Key.left>n<Key.right>
Screenshot: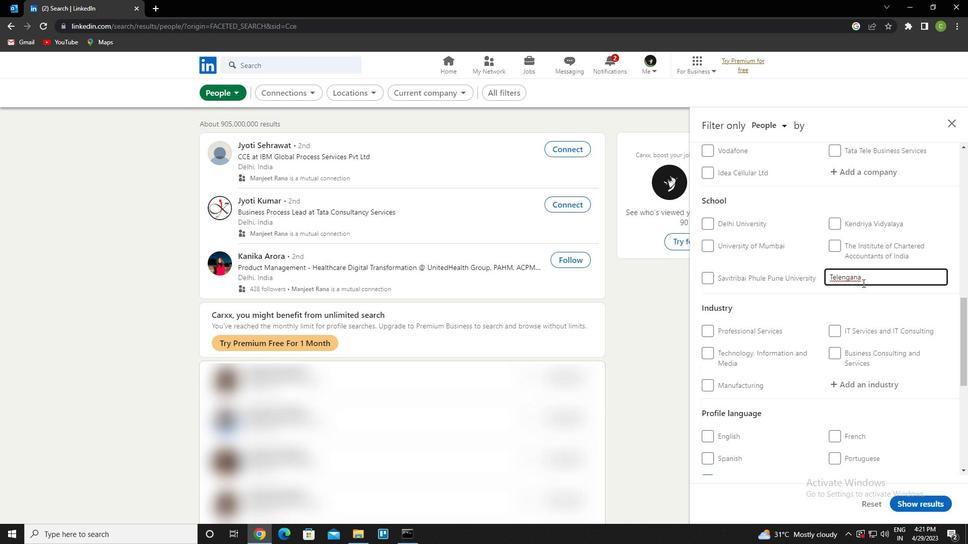 
Action: Mouse moved to (843, 278)
Screenshot: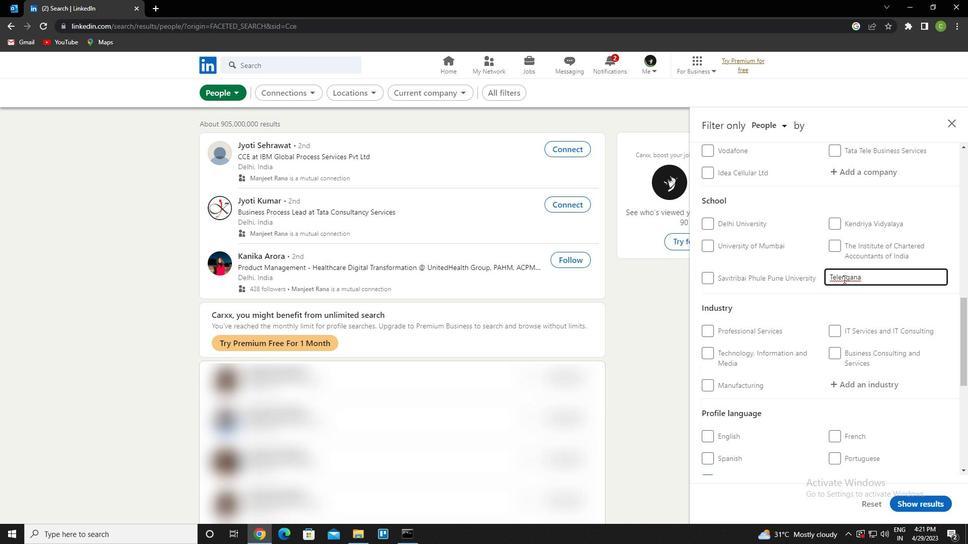 
Action: Mouse pressed left at (843, 278)
Screenshot: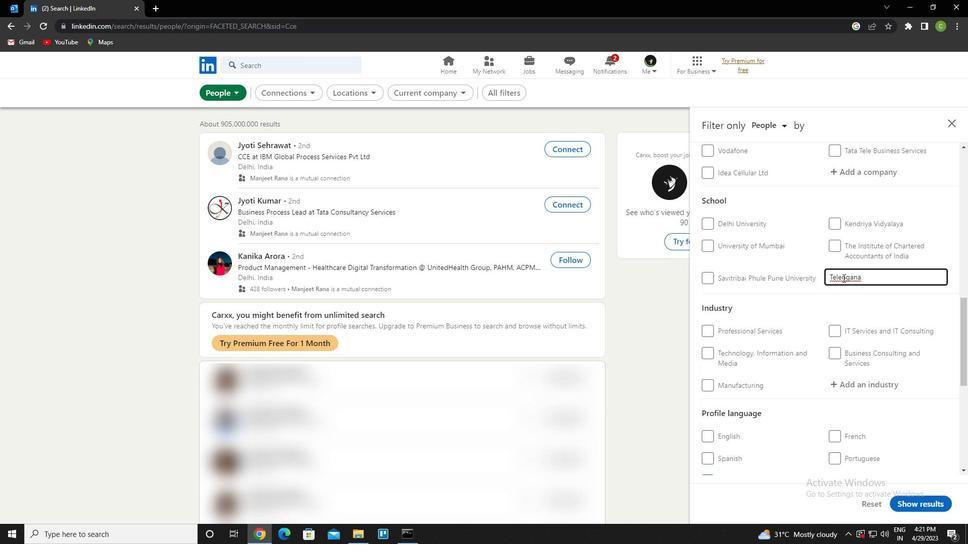 
Action: Mouse moved to (843, 278)
Screenshot: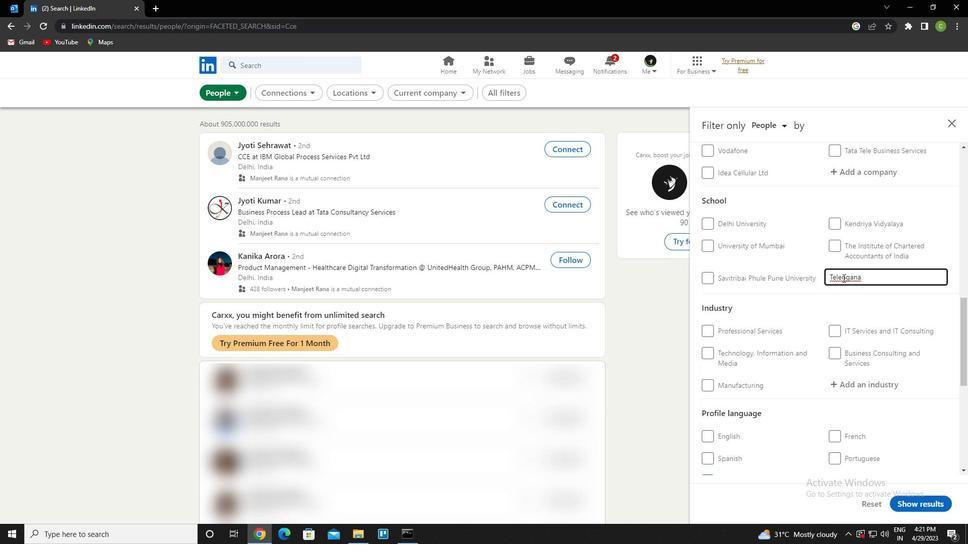 
Action: Key pressed <Key.backspace>ctrl+A
Screenshot: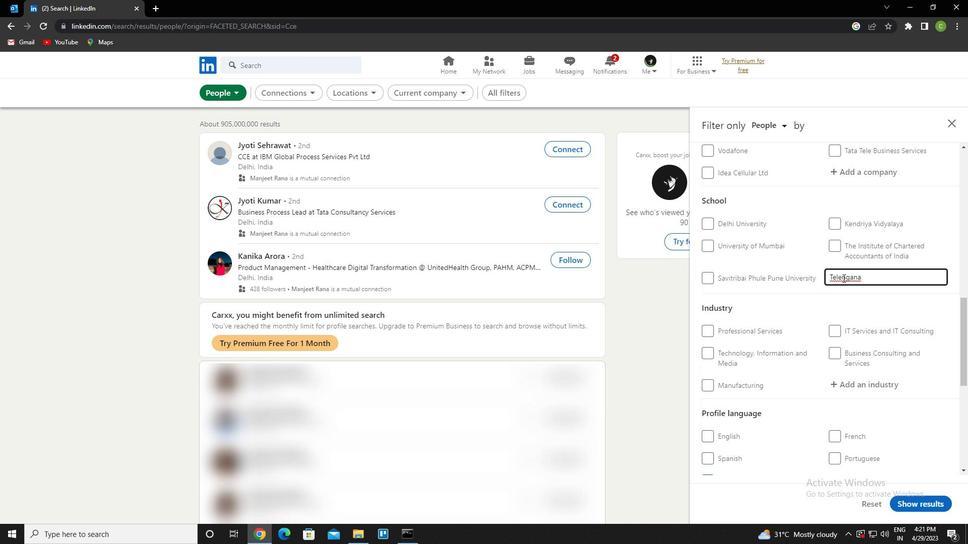 
Action: Mouse moved to (791, 328)
Screenshot: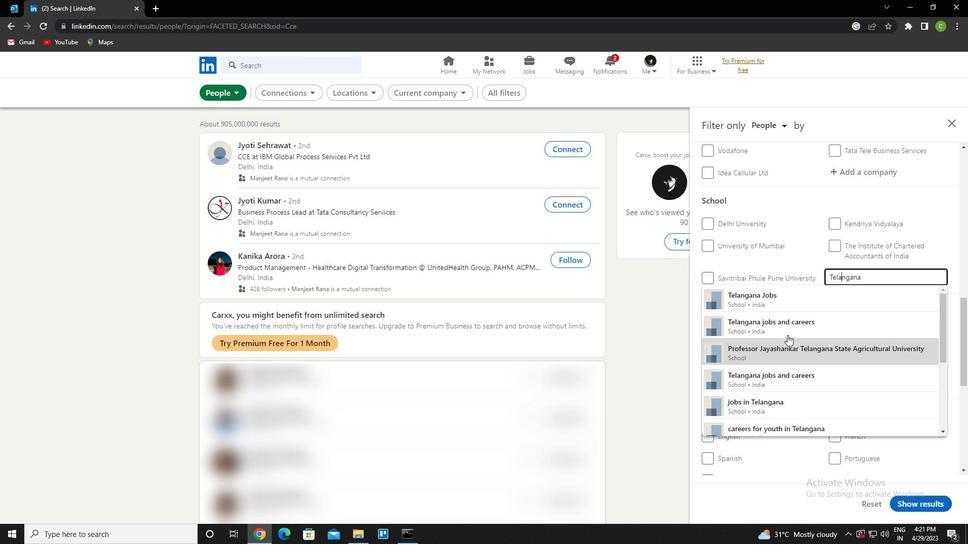 
Action: Mouse pressed left at (791, 328)
Screenshot: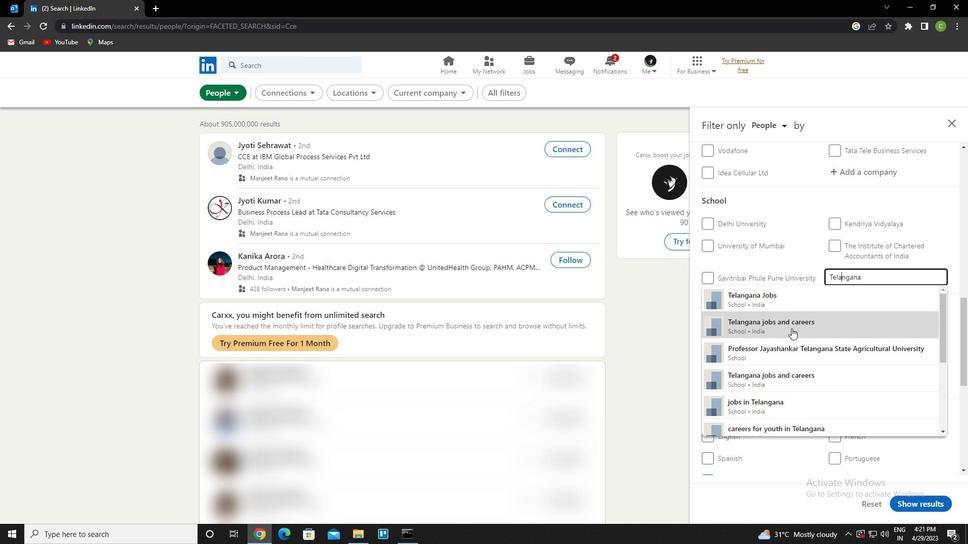 
Action: Mouse moved to (803, 304)
Screenshot: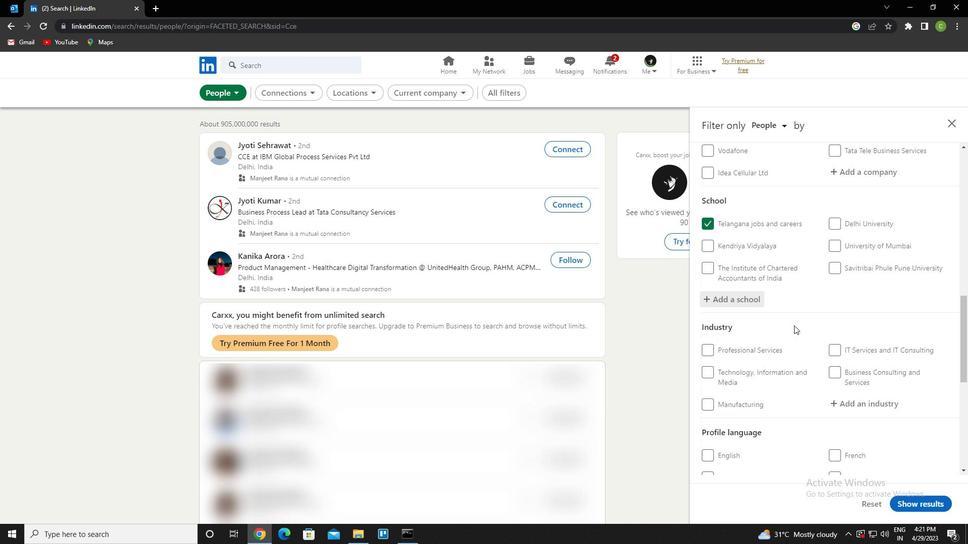 
Action: Mouse scrolled (803, 303) with delta (0, 0)
Screenshot: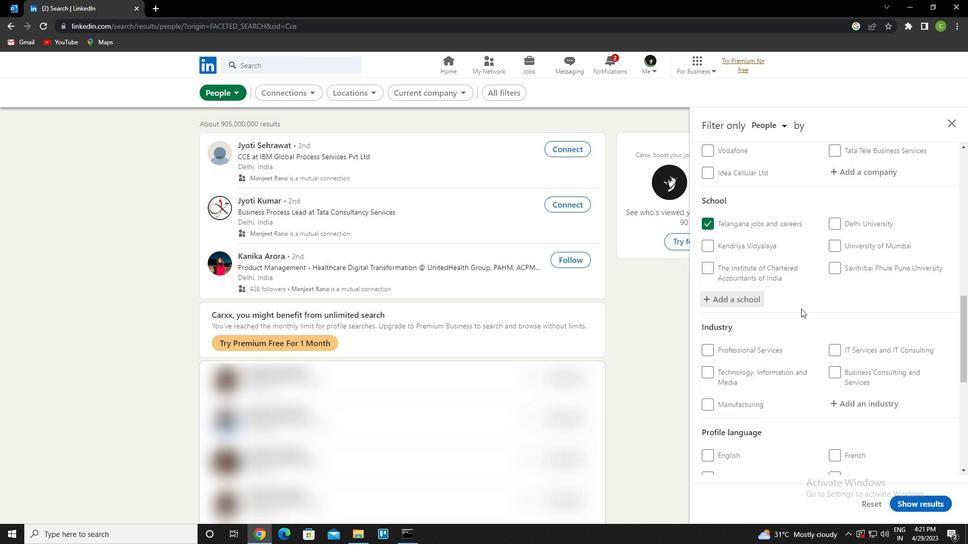 
Action: Mouse scrolled (803, 303) with delta (0, 0)
Screenshot: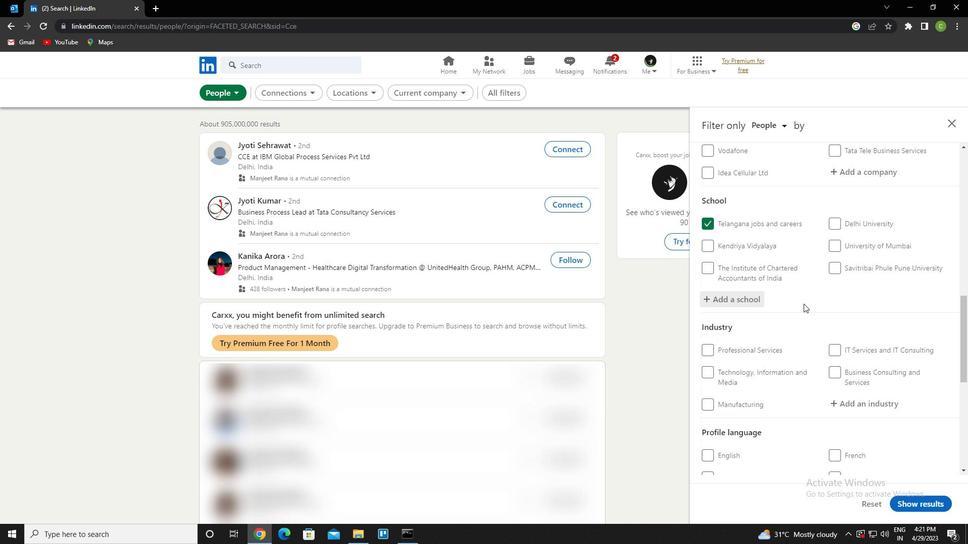 
Action: Mouse scrolled (803, 303) with delta (0, 0)
Screenshot: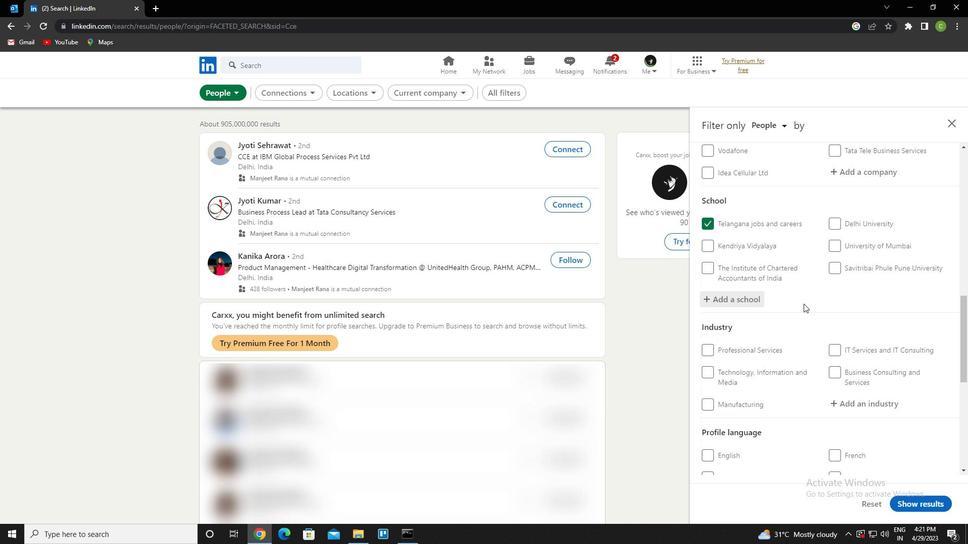 
Action: Mouse scrolled (803, 303) with delta (0, 0)
Screenshot: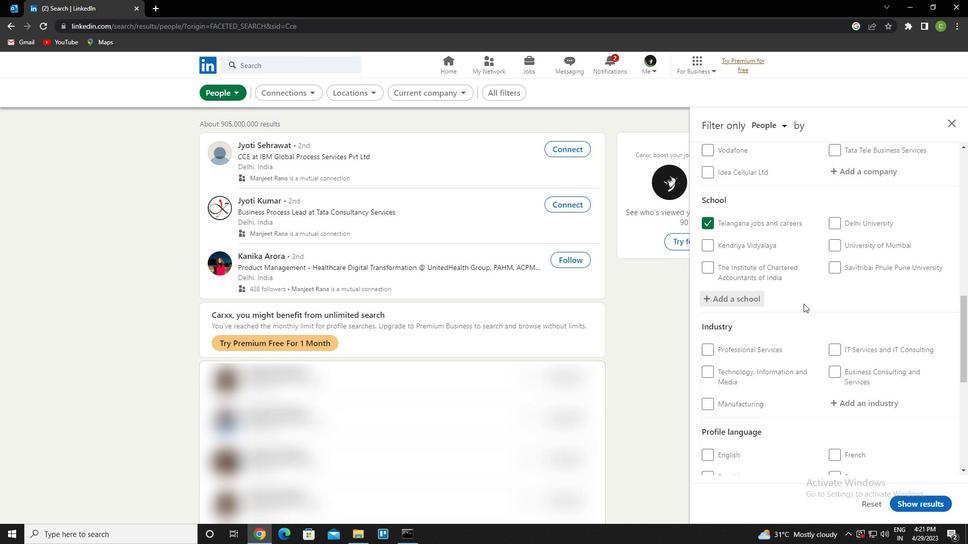 
Action: Mouse moved to (869, 204)
Screenshot: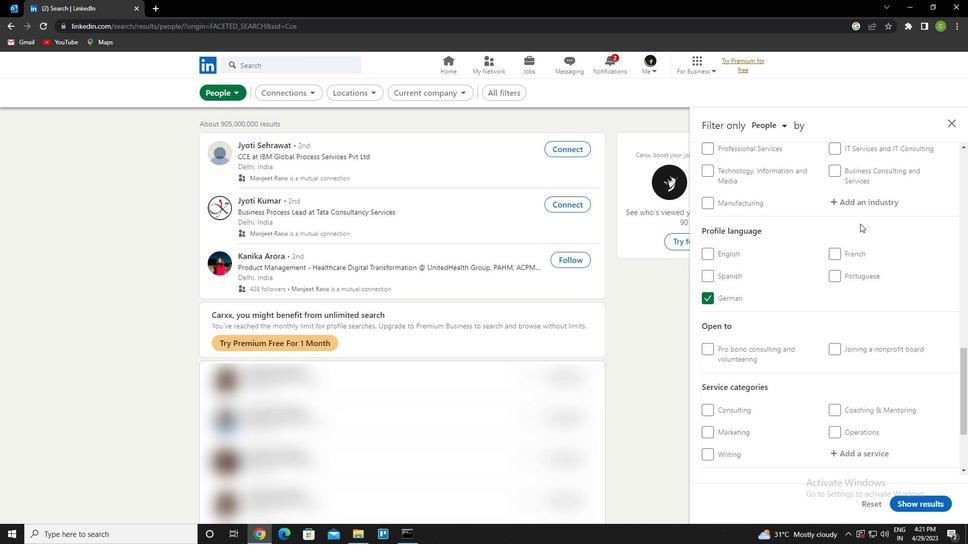 
Action: Mouse pressed left at (869, 204)
Screenshot: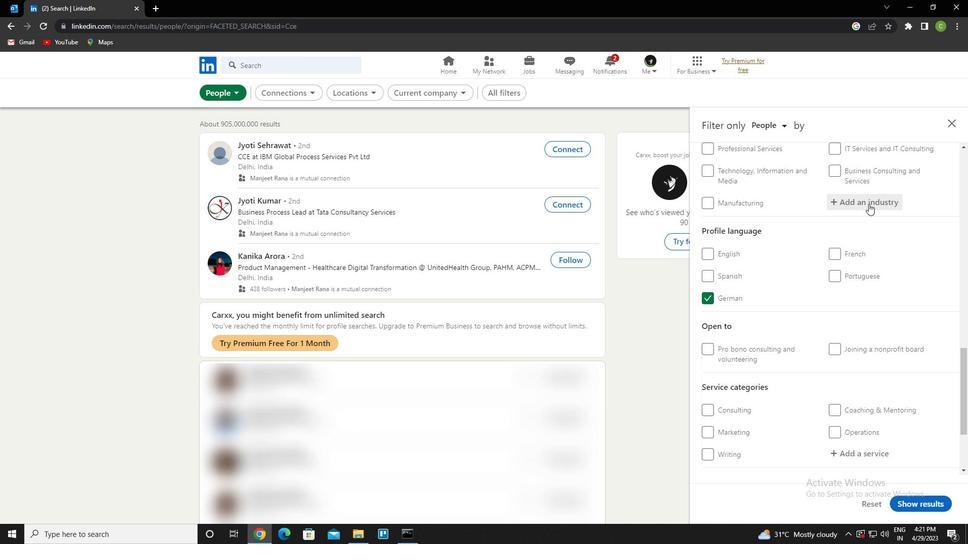 
Action: Key pressed <Key.caps_lock>w<Key.caps_lock>holesale<Key.space>motor<Key.down><Key.enter>
Screenshot: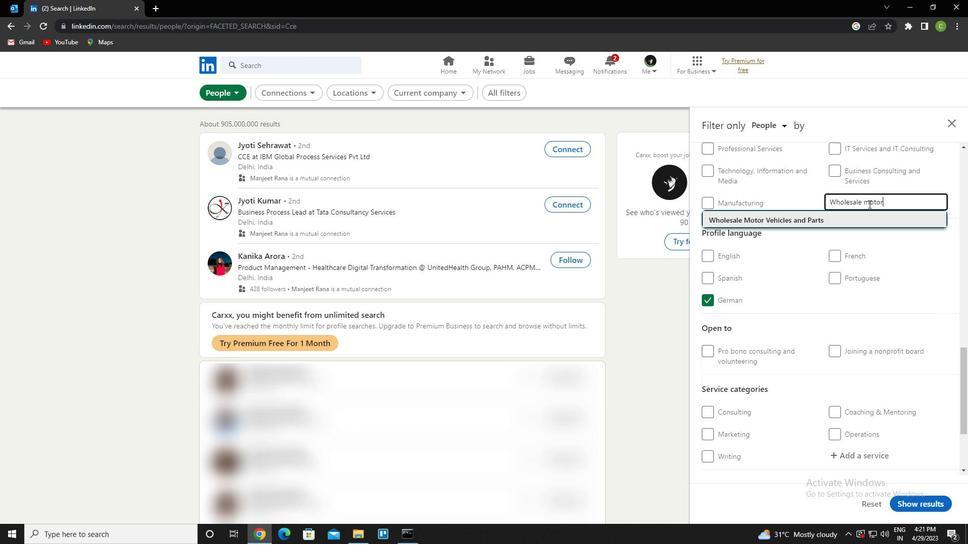 
Action: Mouse scrolled (869, 203) with delta (0, 0)
Screenshot: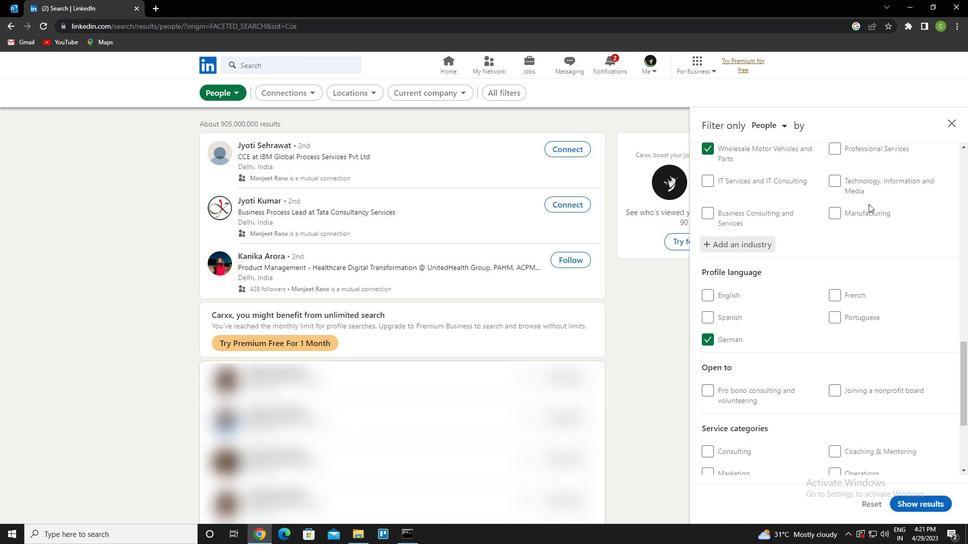 
Action: Mouse scrolled (869, 203) with delta (0, 0)
Screenshot: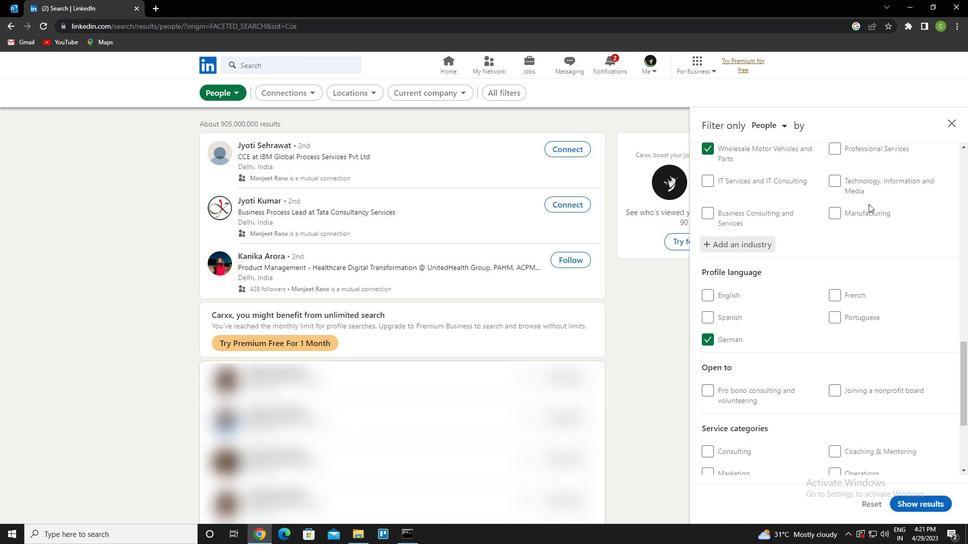 
Action: Mouse scrolled (869, 203) with delta (0, 0)
Screenshot: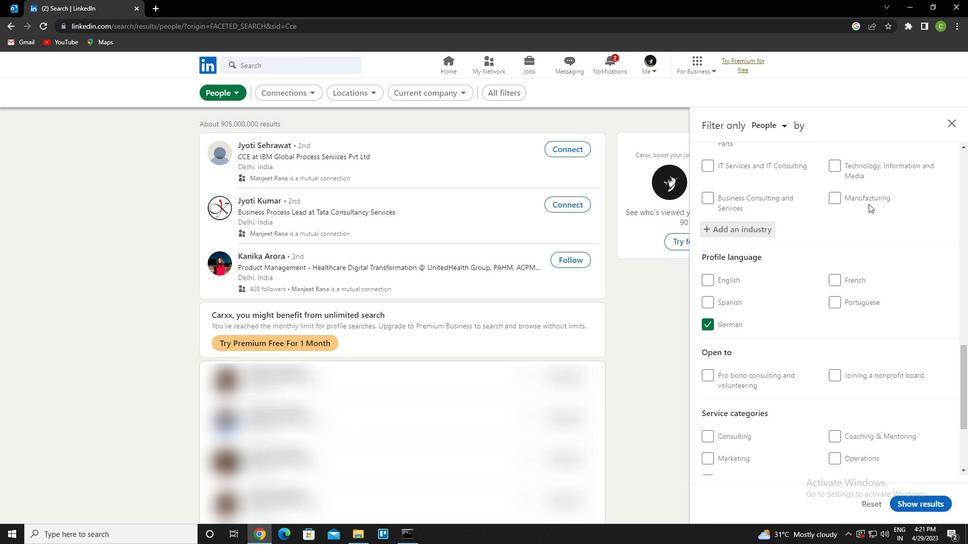 
Action: Mouse scrolled (869, 203) with delta (0, 0)
Screenshot: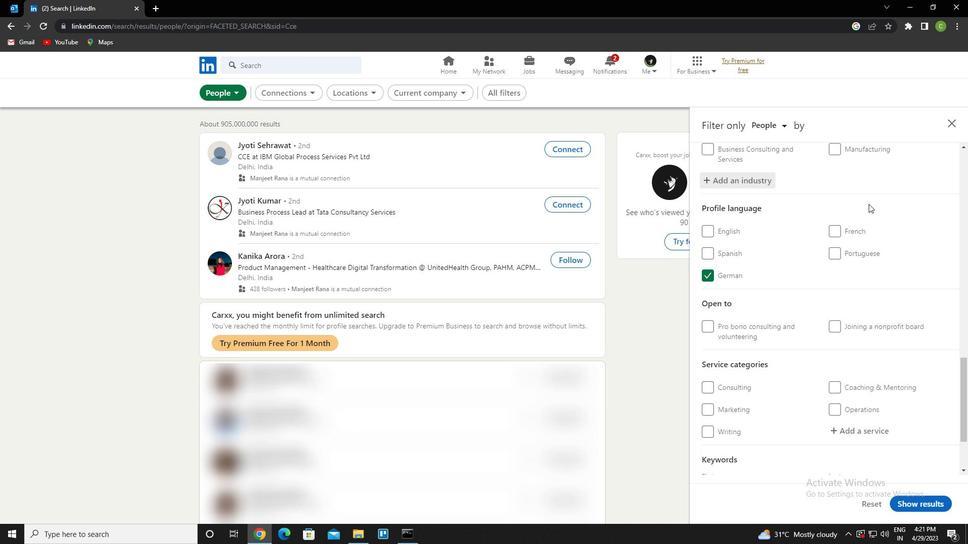 
Action: Mouse moved to (867, 339)
Screenshot: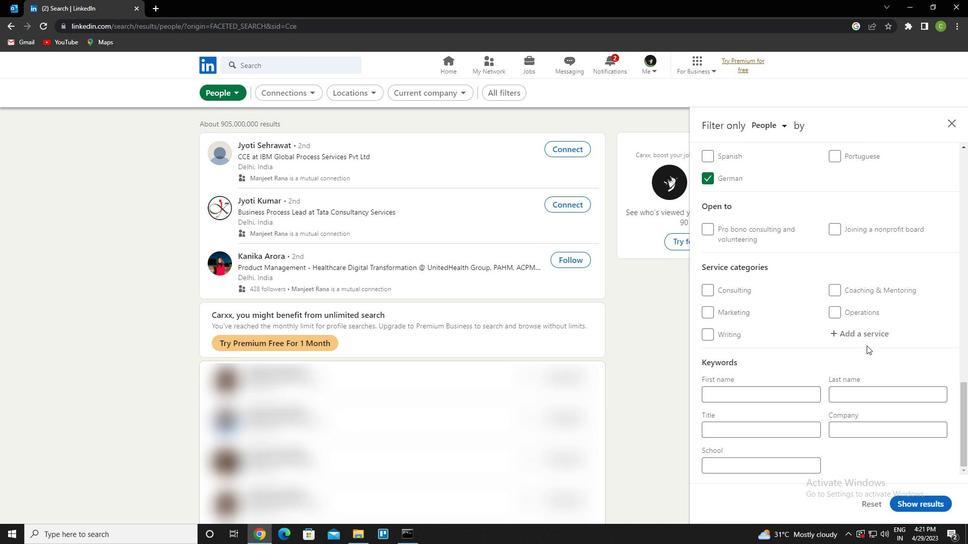 
Action: Mouse pressed left at (867, 339)
Screenshot: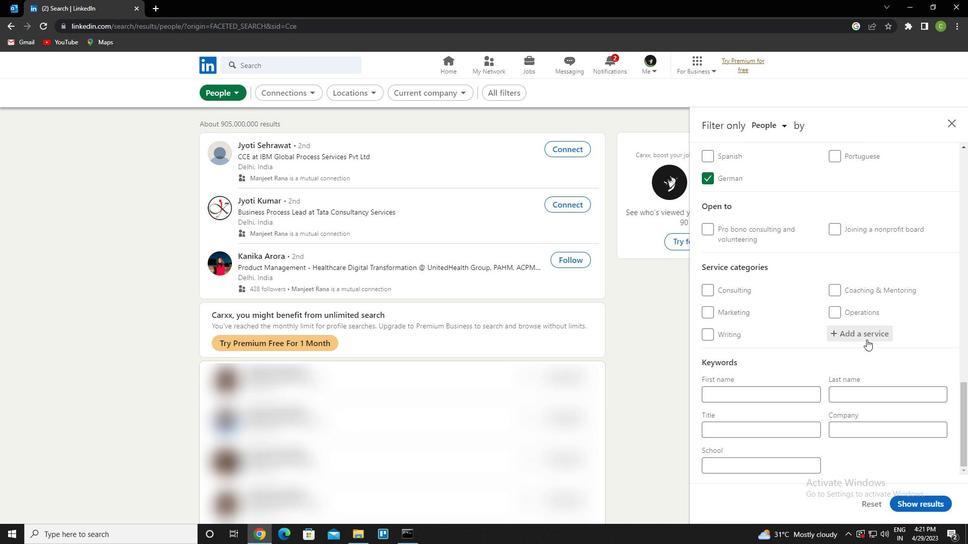 
Action: Key pressed <Key.caps_lock>m<Key.caps_lock>ortgage<Key.down><Key.enter>
Screenshot: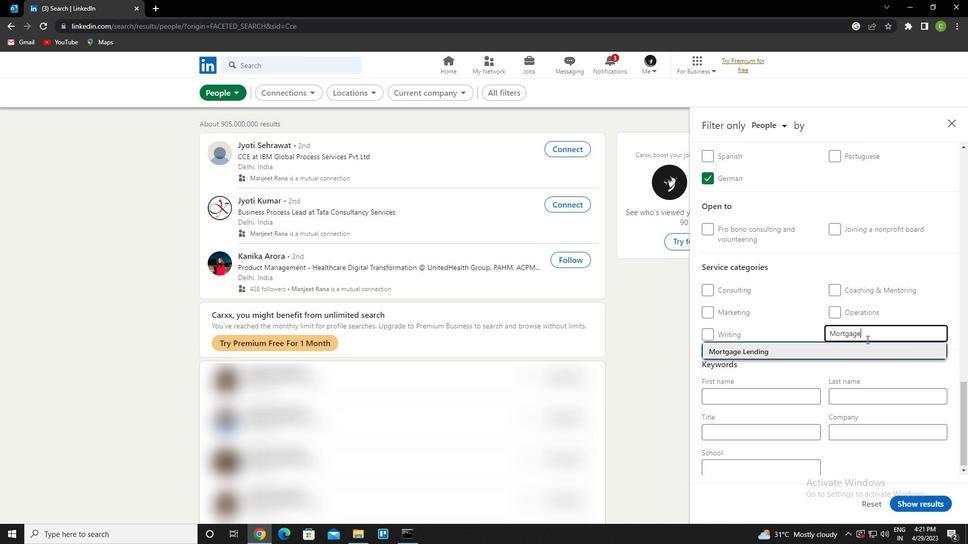 
Action: Mouse moved to (876, 322)
Screenshot: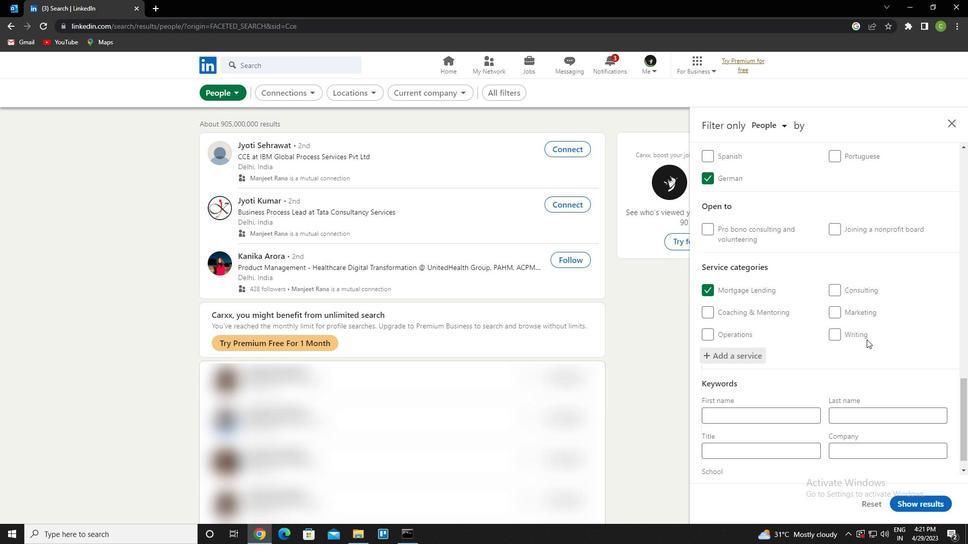 
Action: Mouse scrolled (876, 322) with delta (0, 0)
Screenshot: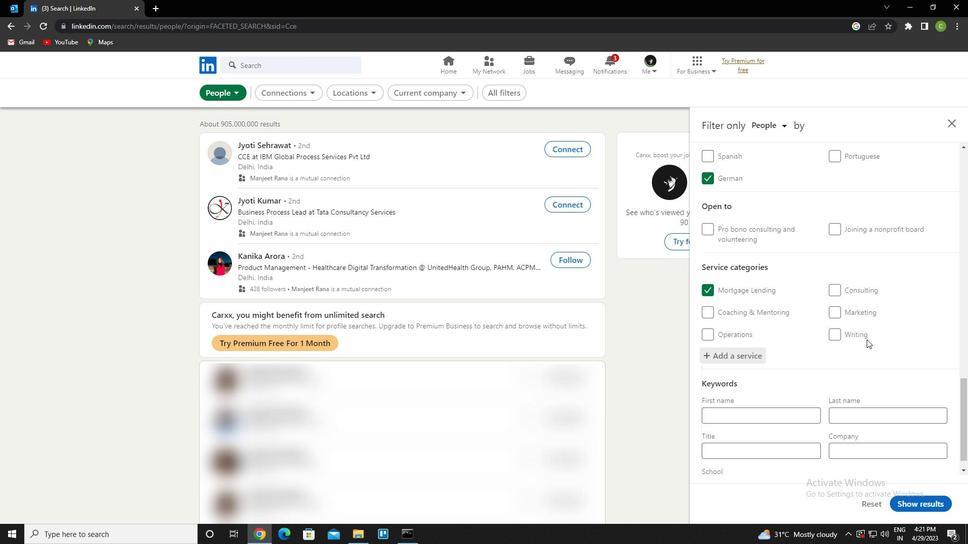 
Action: Mouse scrolled (876, 322) with delta (0, 0)
Screenshot: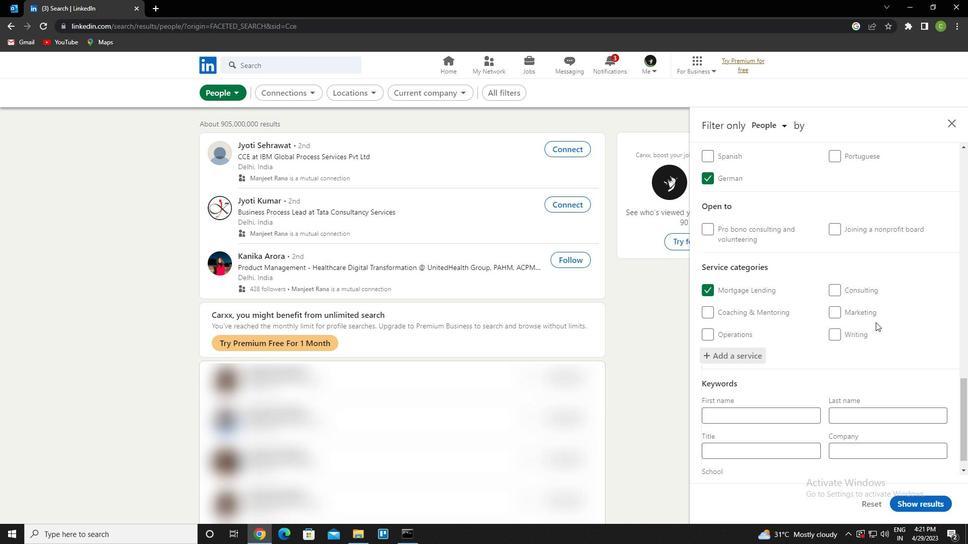 
Action: Mouse scrolled (876, 322) with delta (0, 0)
Screenshot: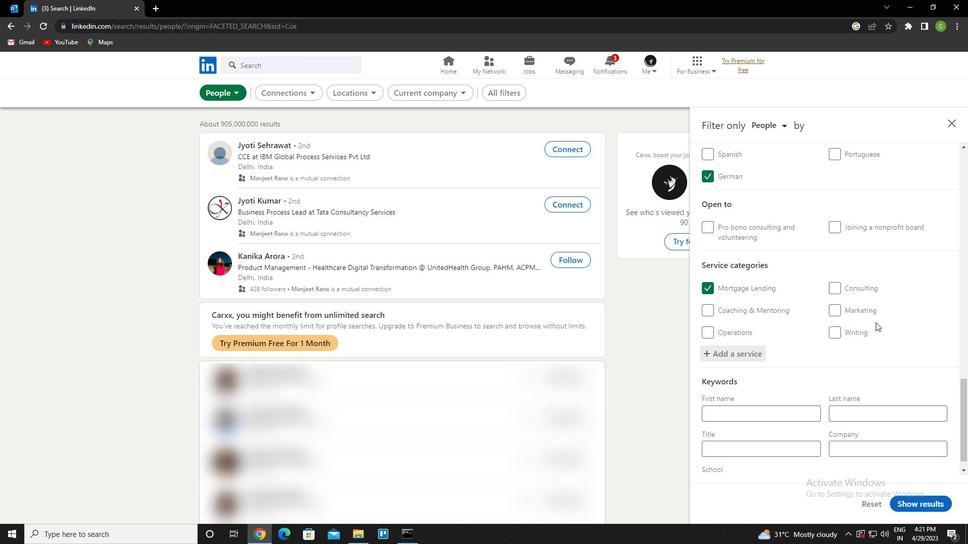
Action: Mouse scrolled (876, 322) with delta (0, 0)
Screenshot: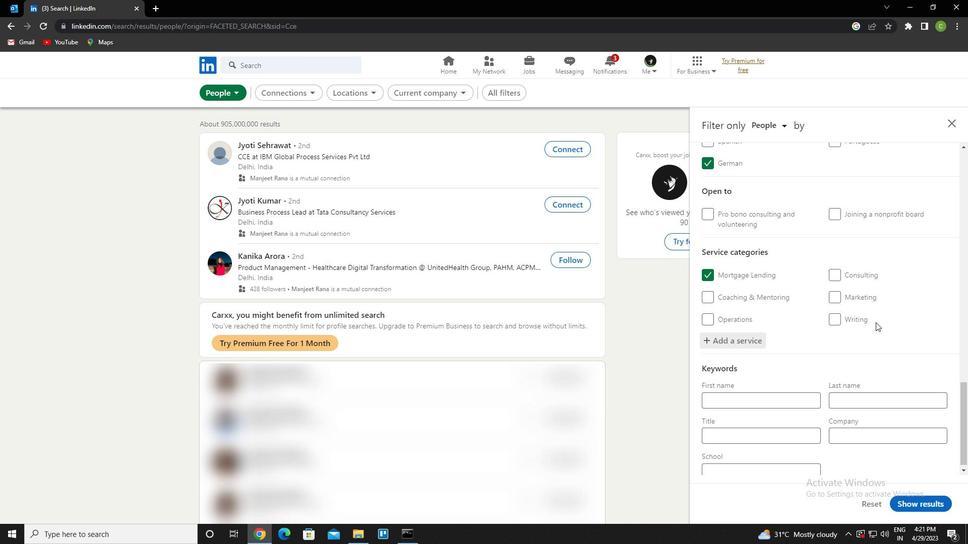 
Action: Mouse scrolled (876, 322) with delta (0, 0)
Screenshot: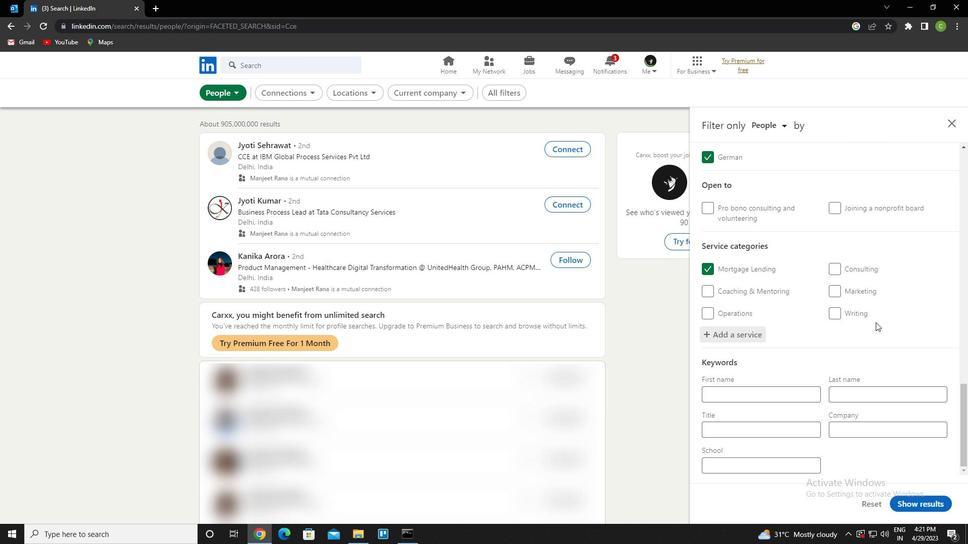 
Action: Mouse scrolled (876, 322) with delta (0, 0)
Screenshot: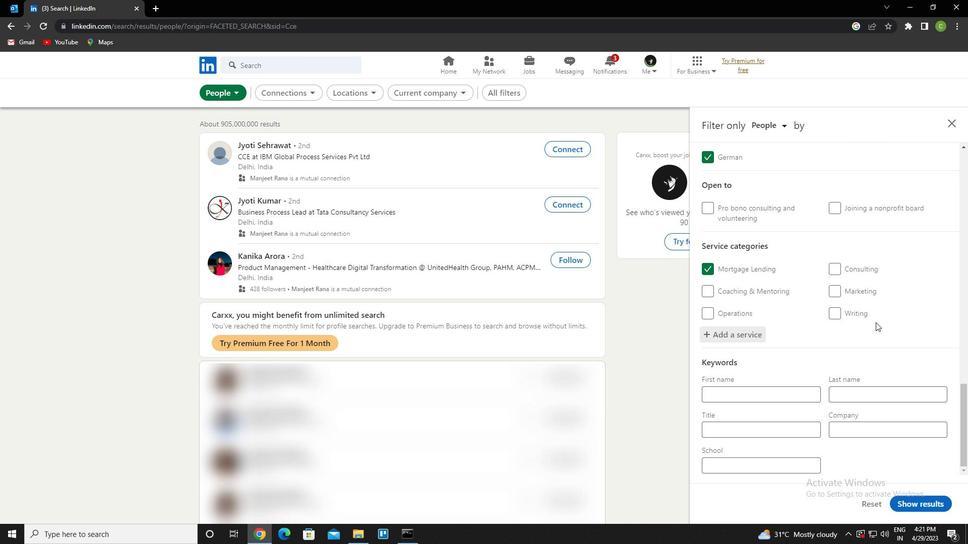 
Action: Mouse moved to (730, 427)
Screenshot: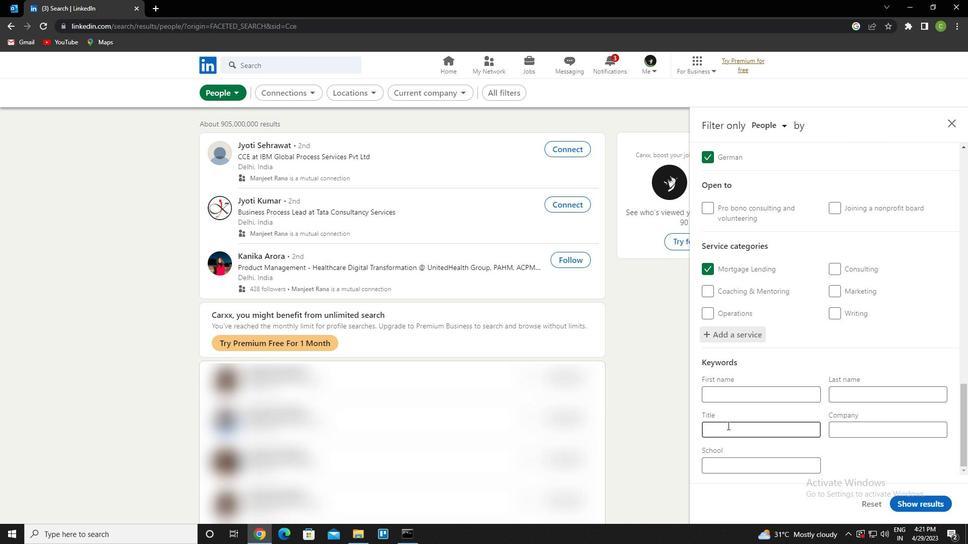 
Action: Mouse pressed left at (730, 427)
Screenshot: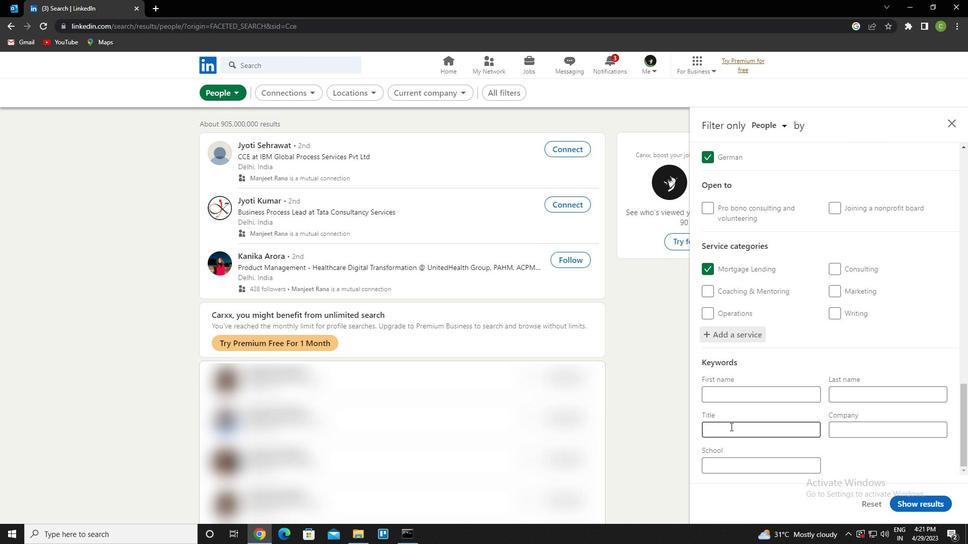 
Action: Key pressed <Key.caps_lock>r<Key.caps_lock>eservationist
Screenshot: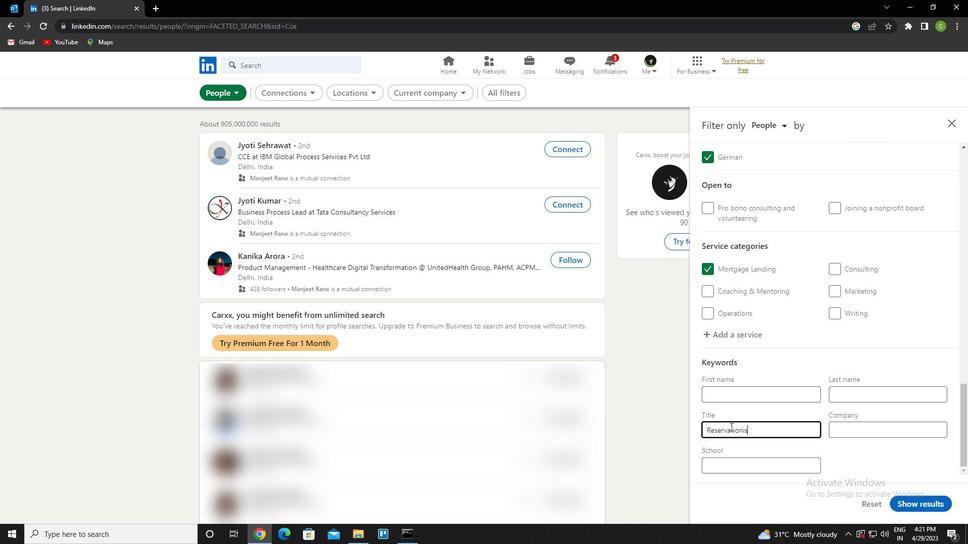 
Action: Mouse moved to (730, 428)
Screenshot: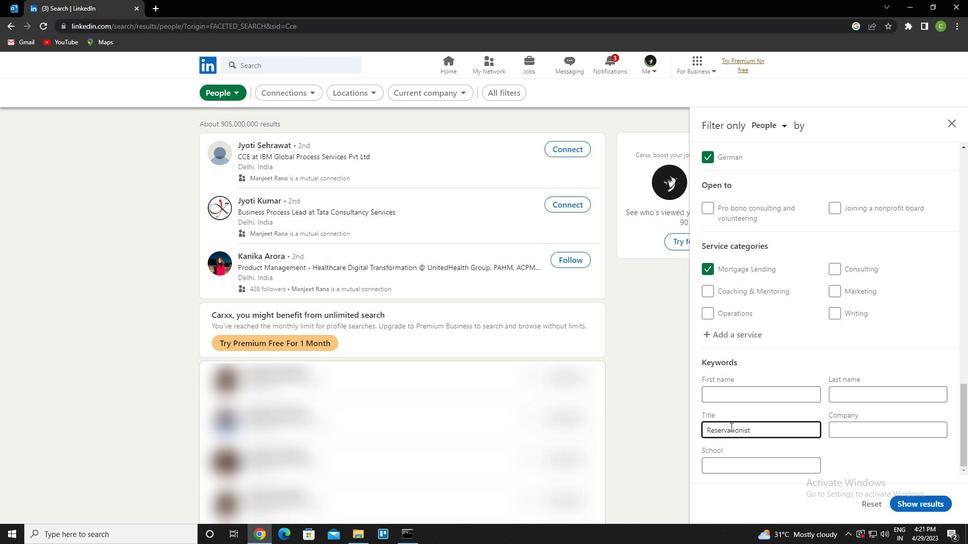 
Action: Mouse scrolled (730, 428) with delta (0, 0)
Screenshot: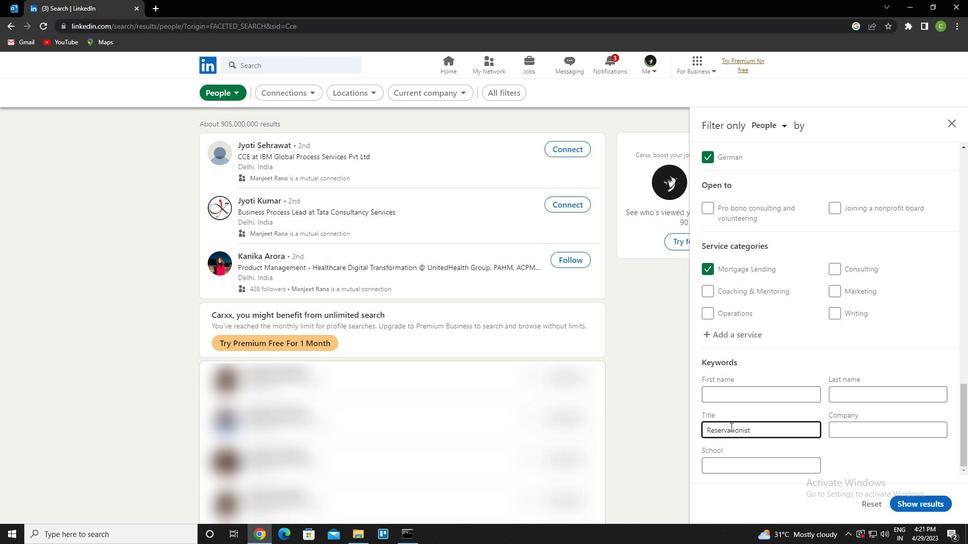 
Action: Mouse moved to (903, 502)
Screenshot: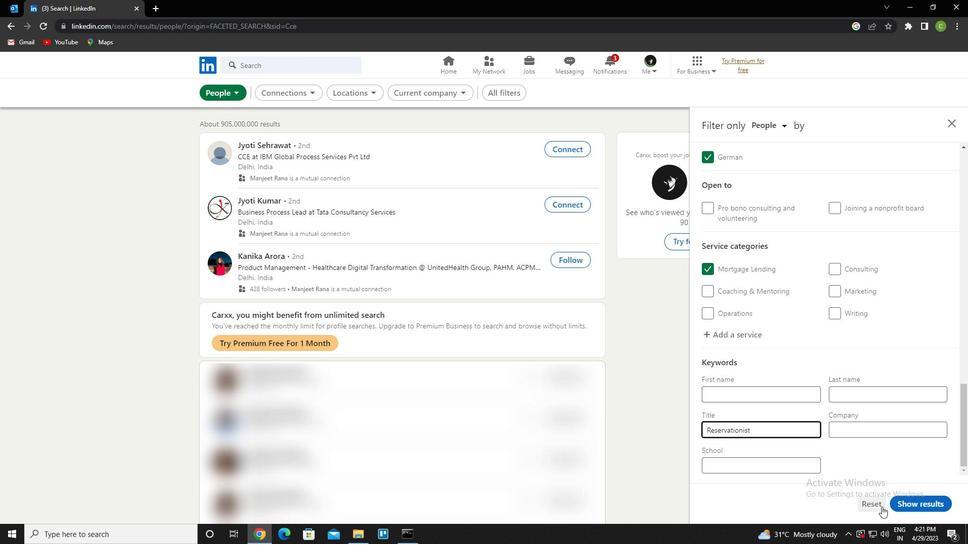 
Action: Mouse pressed left at (903, 502)
Screenshot: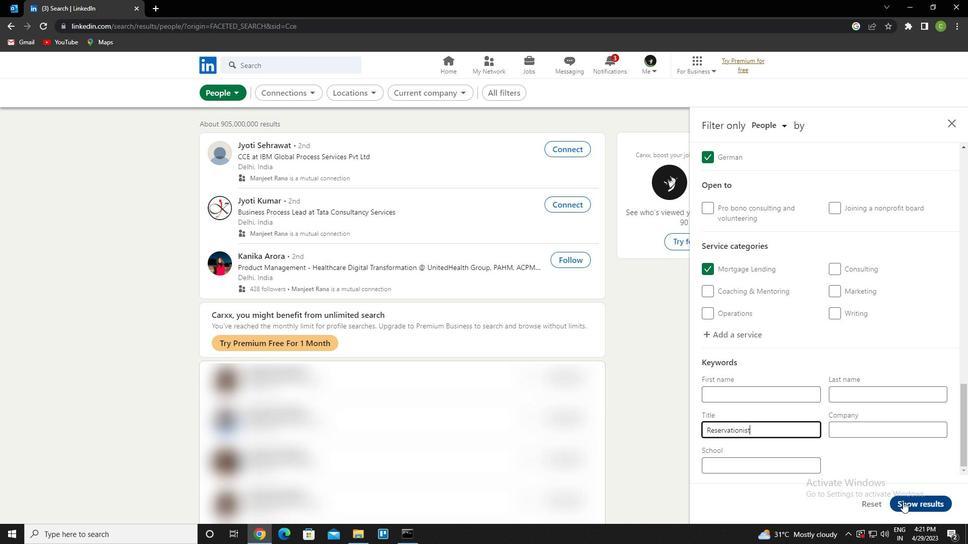 
Action: Mouse moved to (380, 509)
Screenshot: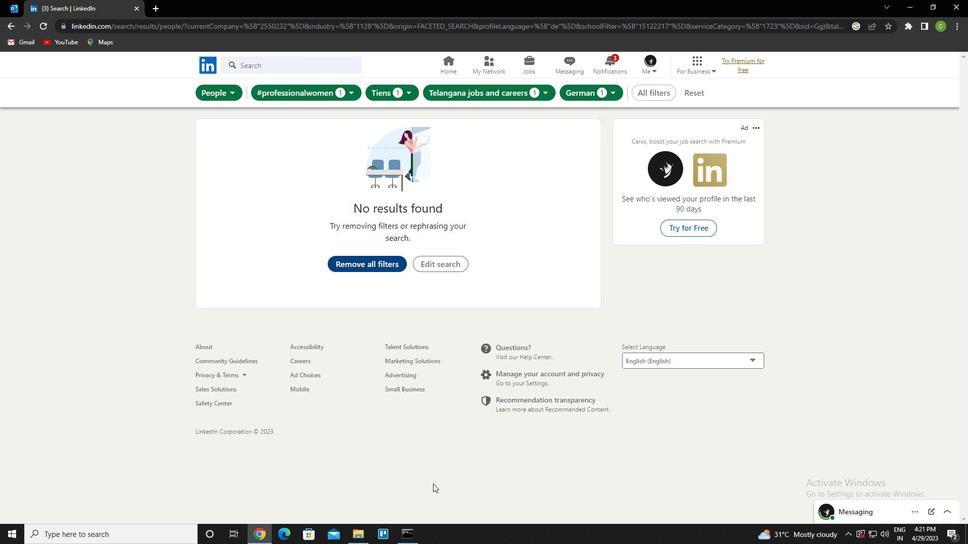 
